 Task: Add a signature Lucia Martinez containing Best wishes for a happy National Diabetes Month, Lucia Martinez to email address softage.3@softage.net and add a folder Budgets
Action: Mouse moved to (174, 132)
Screenshot: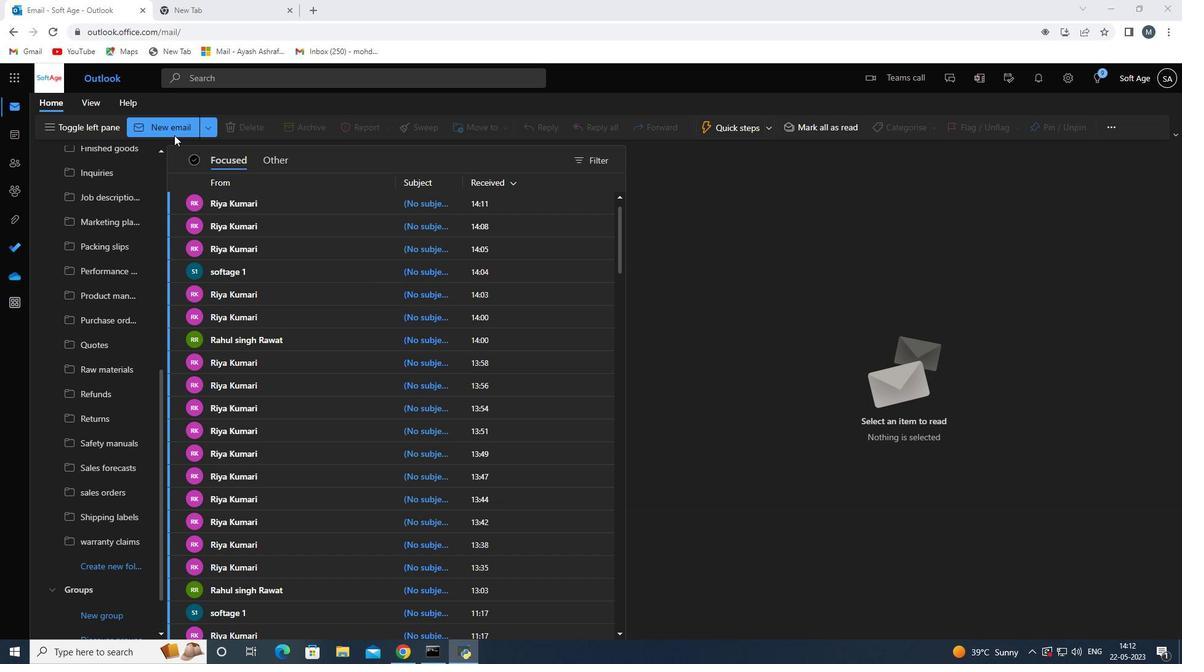 
Action: Mouse pressed left at (174, 132)
Screenshot: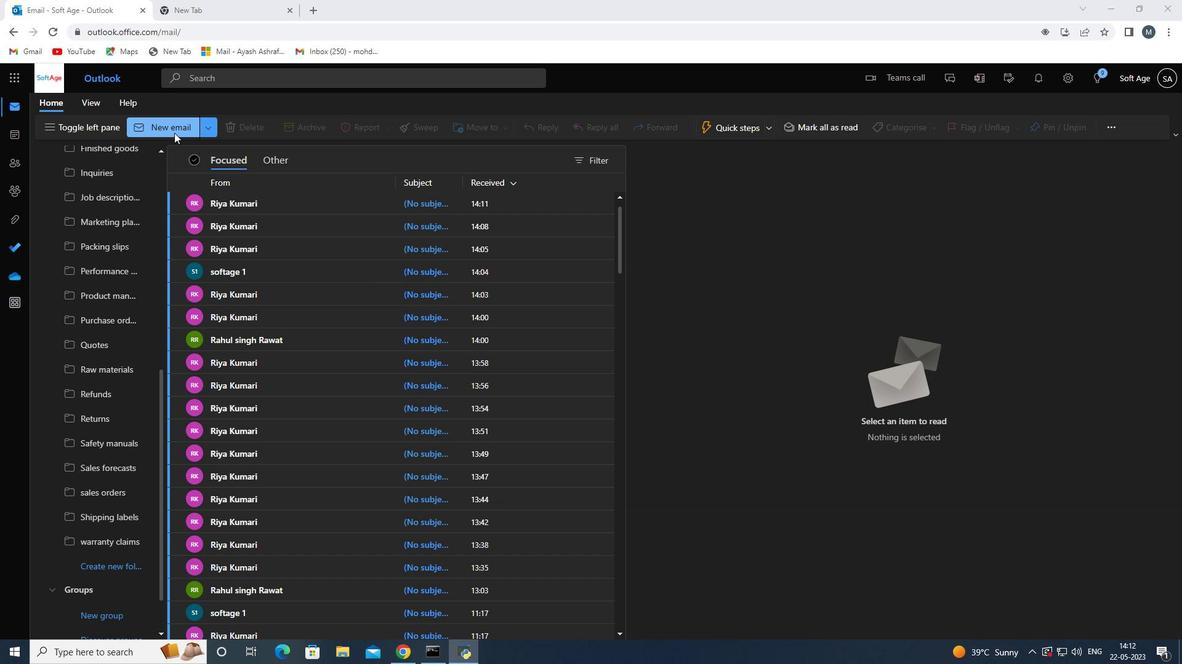 
Action: Mouse moved to (688, 306)
Screenshot: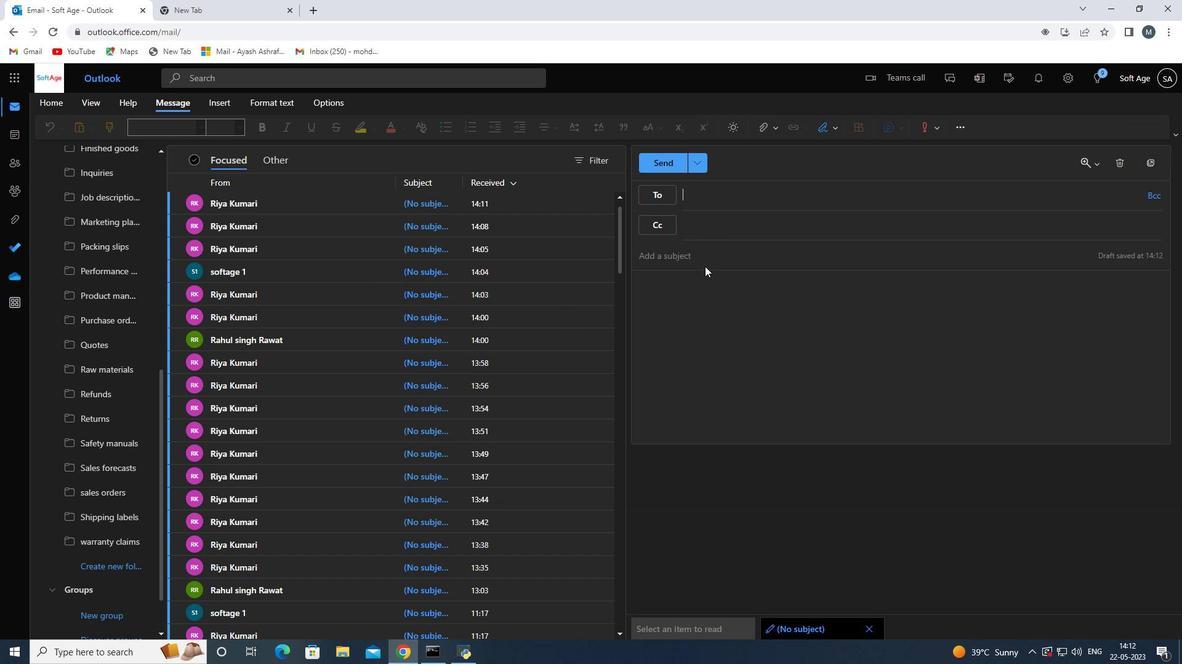 
Action: Mouse pressed left at (688, 306)
Screenshot: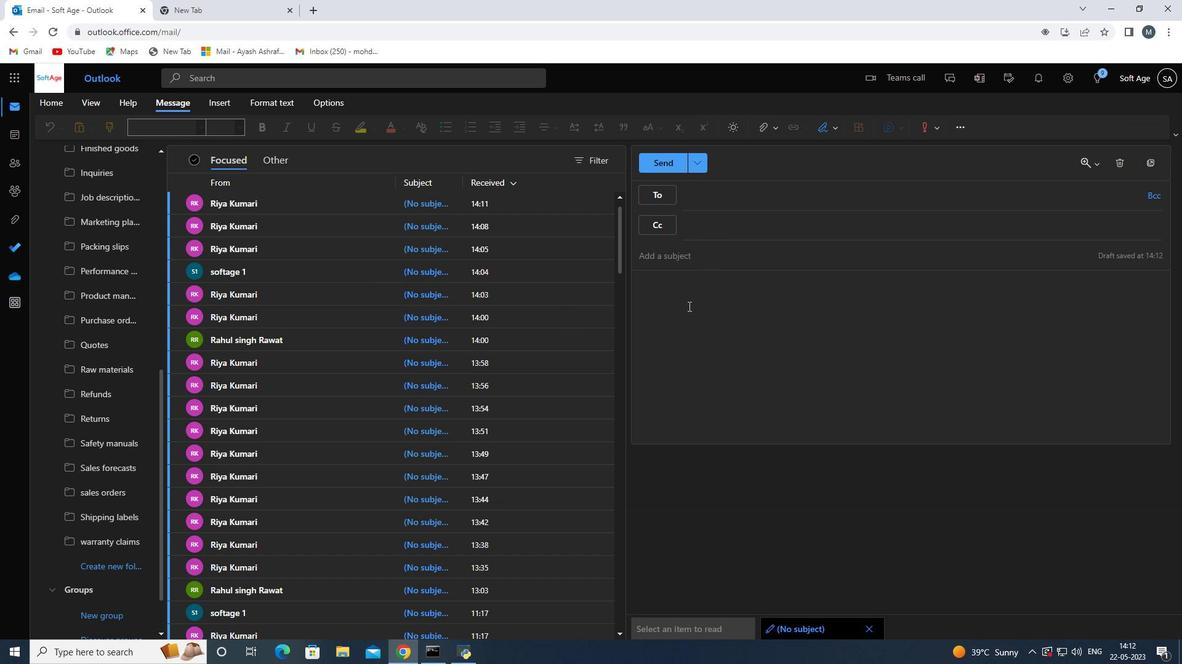 
Action: Mouse moved to (829, 123)
Screenshot: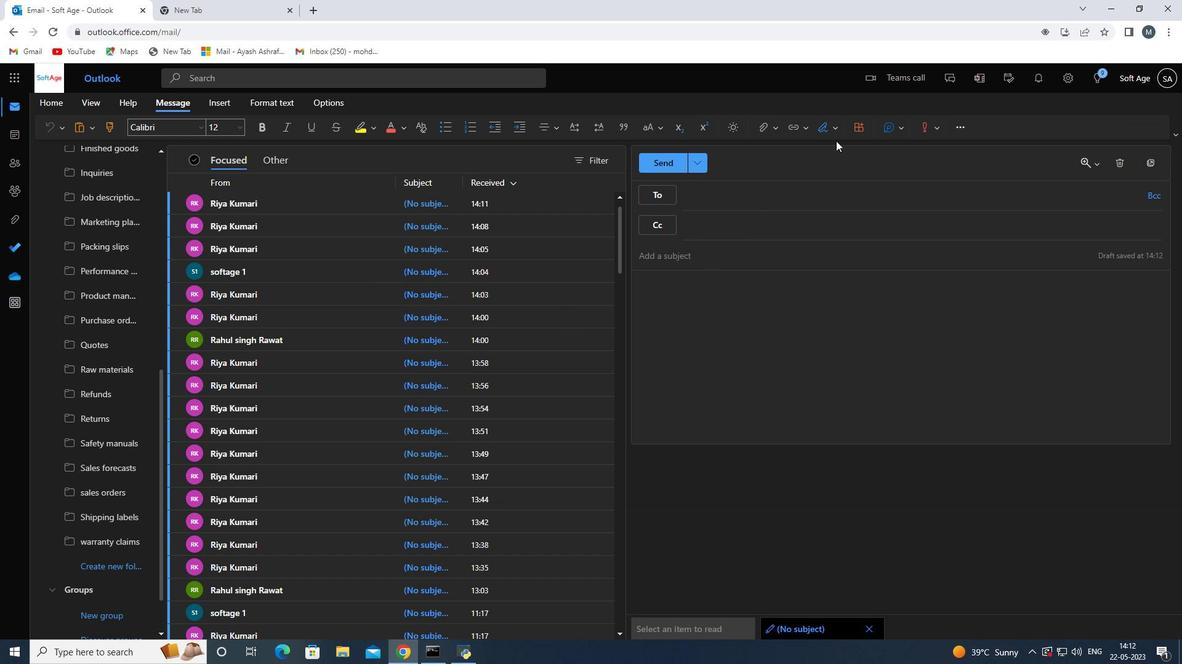 
Action: Mouse pressed left at (829, 123)
Screenshot: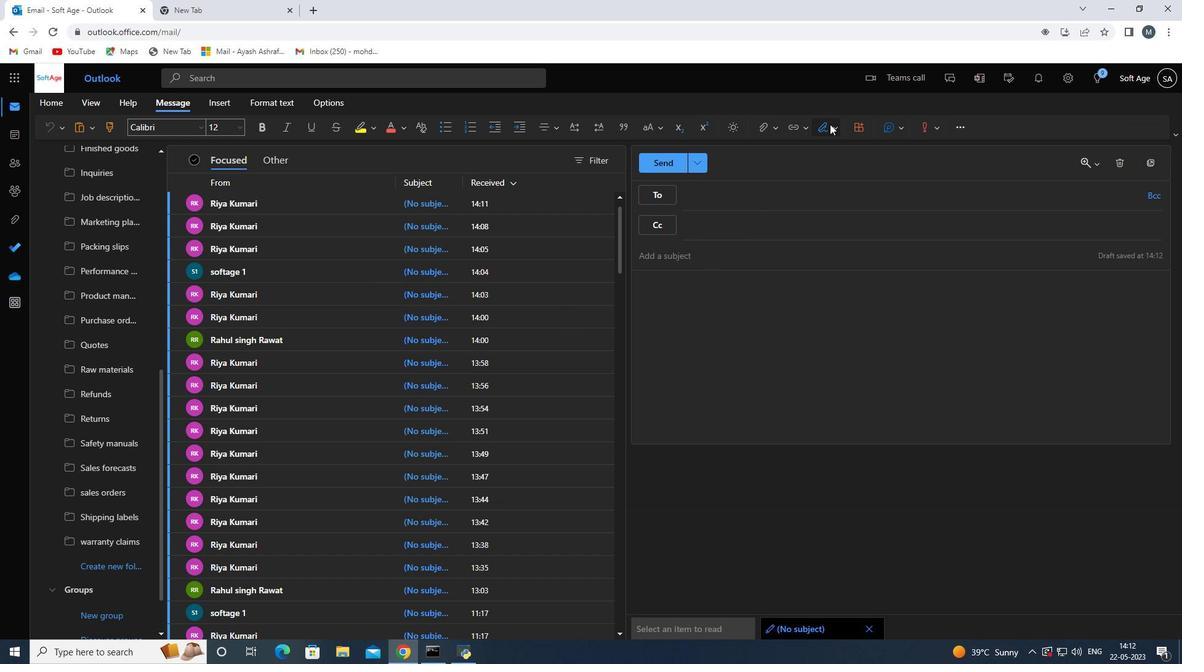 
Action: Mouse moved to (829, 171)
Screenshot: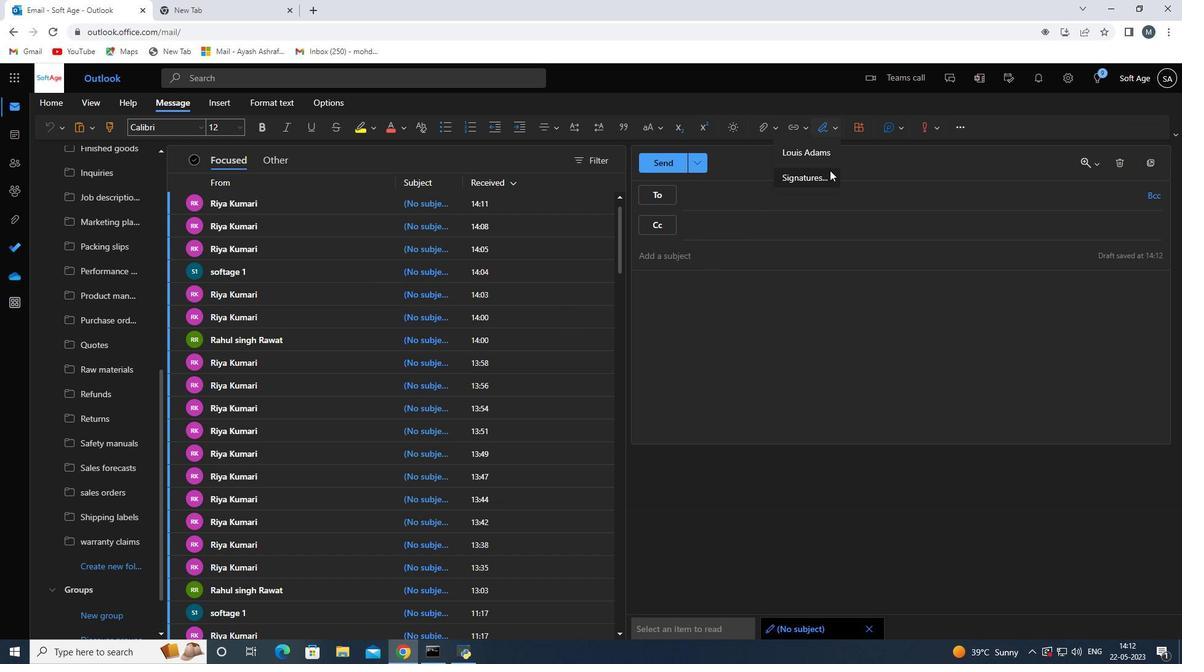 
Action: Mouse pressed left at (829, 171)
Screenshot: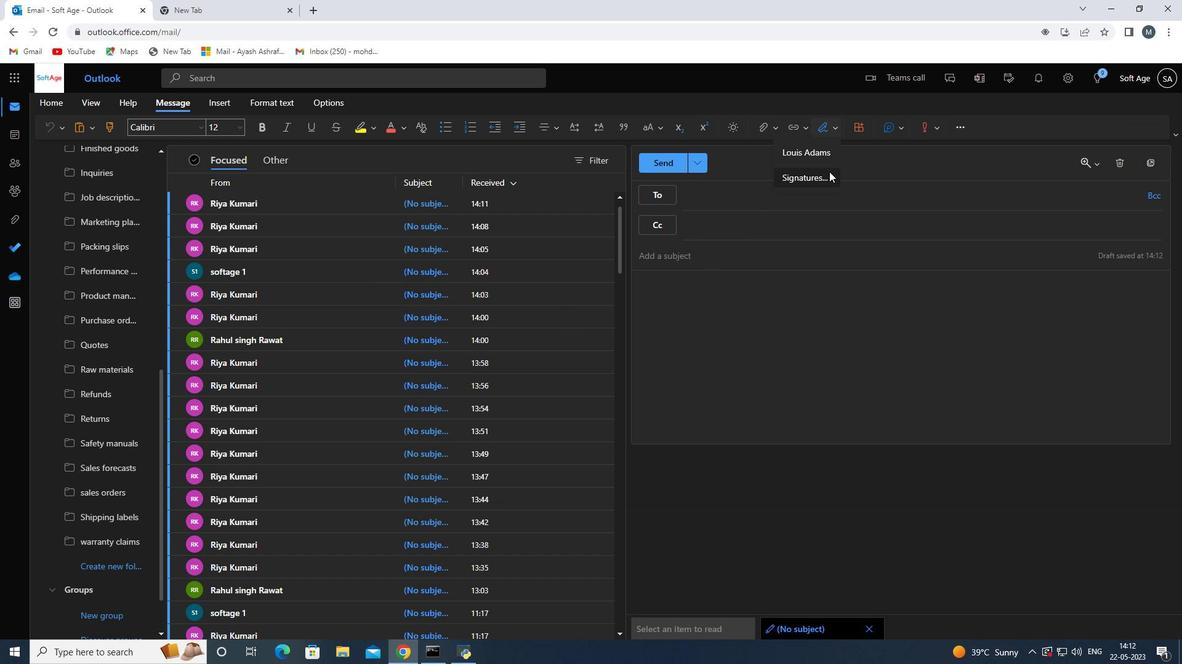 
Action: Mouse moved to (840, 223)
Screenshot: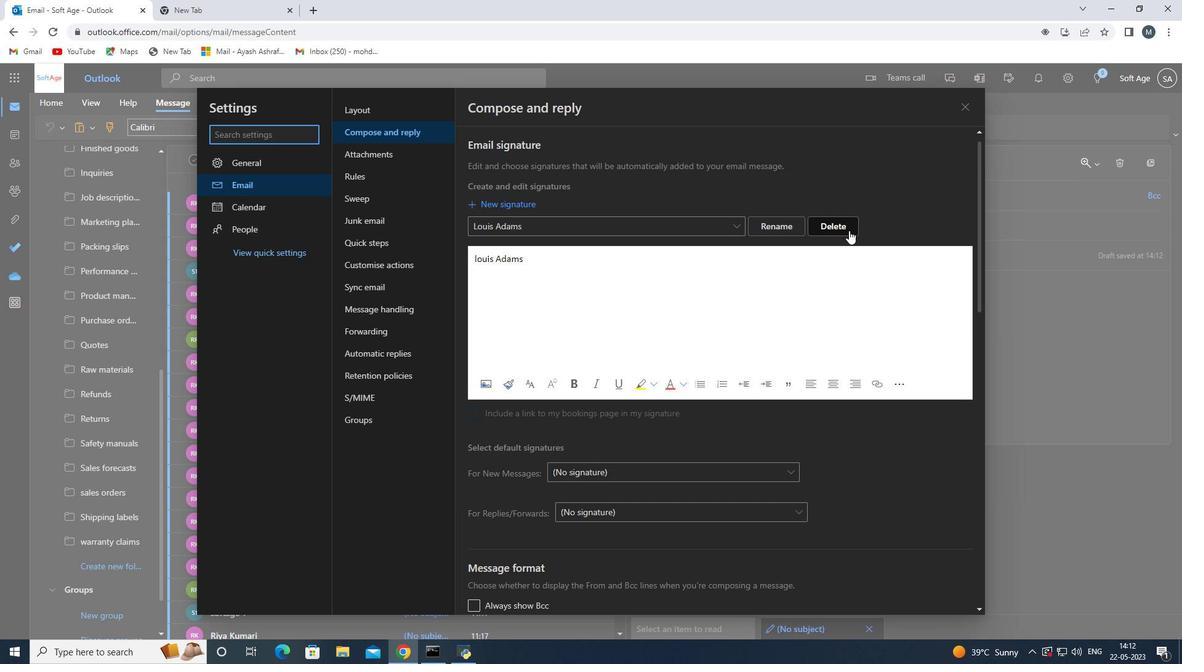 
Action: Mouse pressed left at (840, 223)
Screenshot: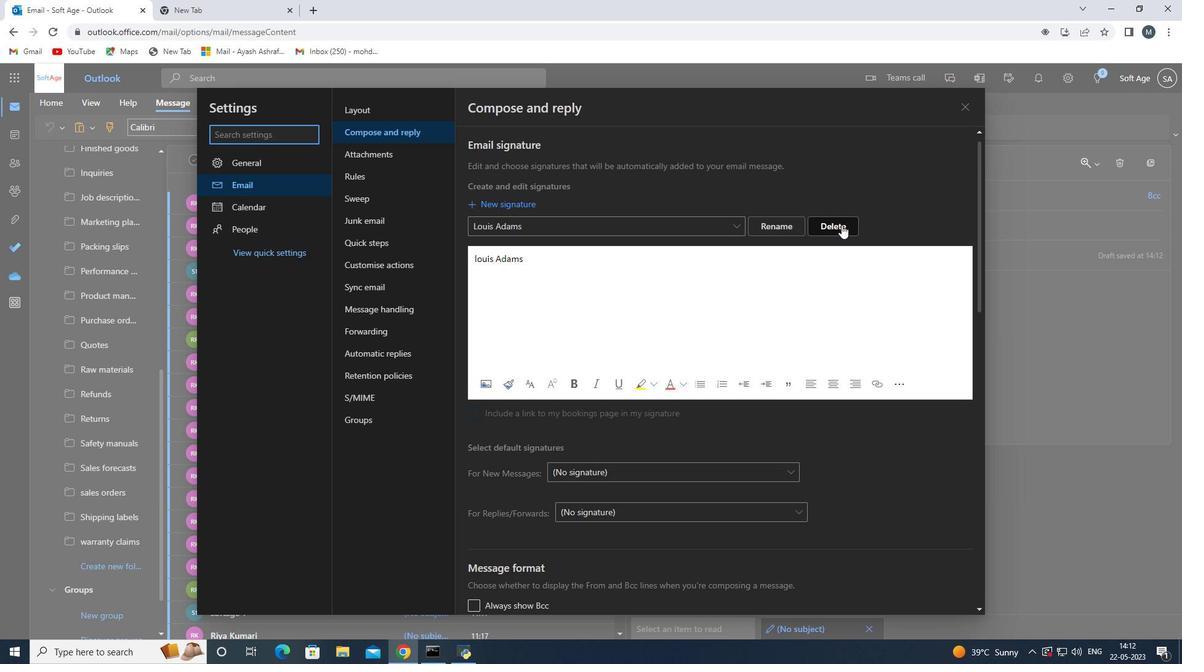 
Action: Mouse moved to (542, 224)
Screenshot: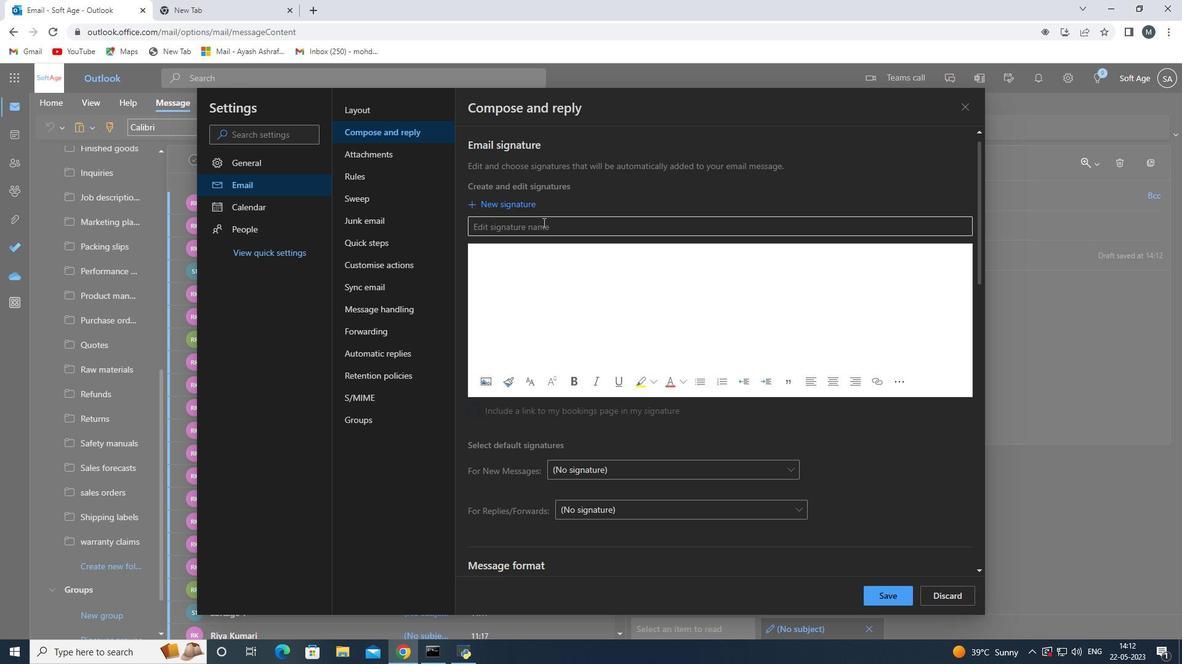 
Action: Mouse pressed left at (542, 224)
Screenshot: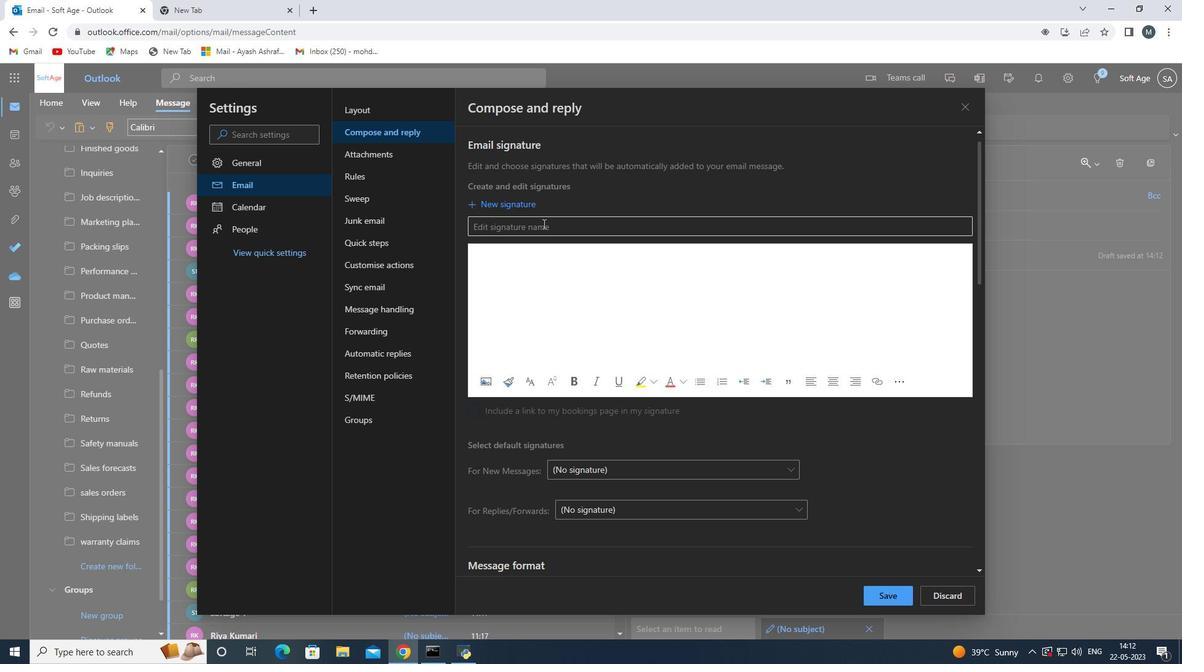 
Action: Key pressed <Key.shift>Lucia<Key.space>m<Key.backspace><Key.shift>Martinez
Screenshot: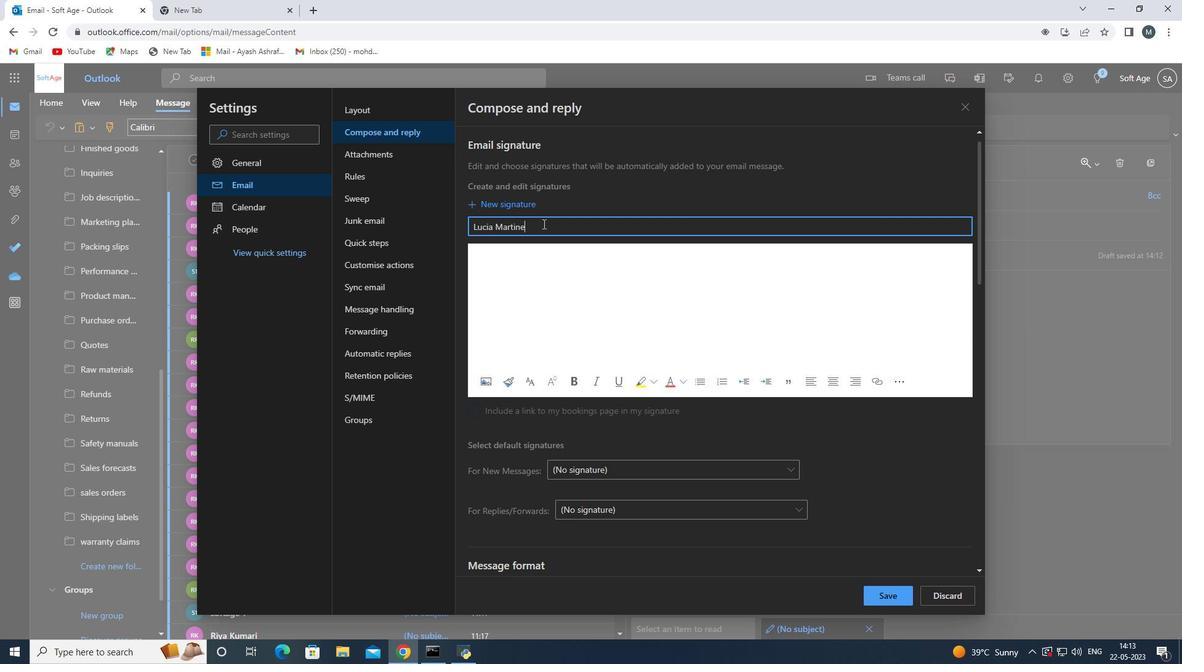 
Action: Mouse moved to (515, 271)
Screenshot: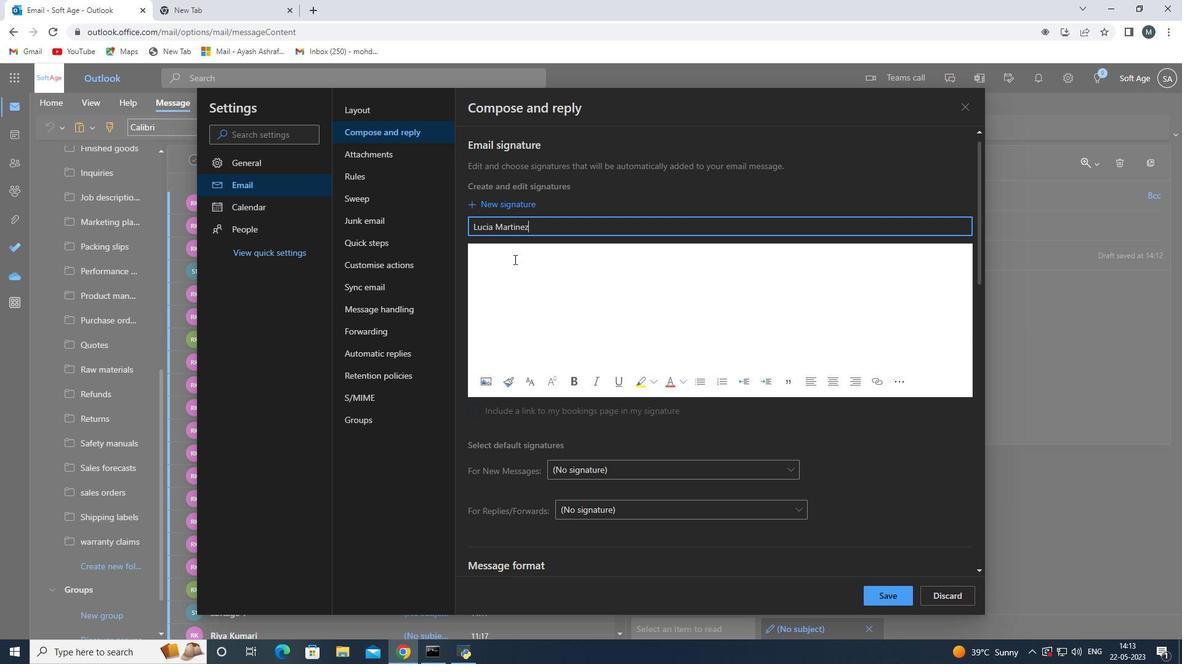 
Action: Mouse pressed left at (515, 271)
Screenshot: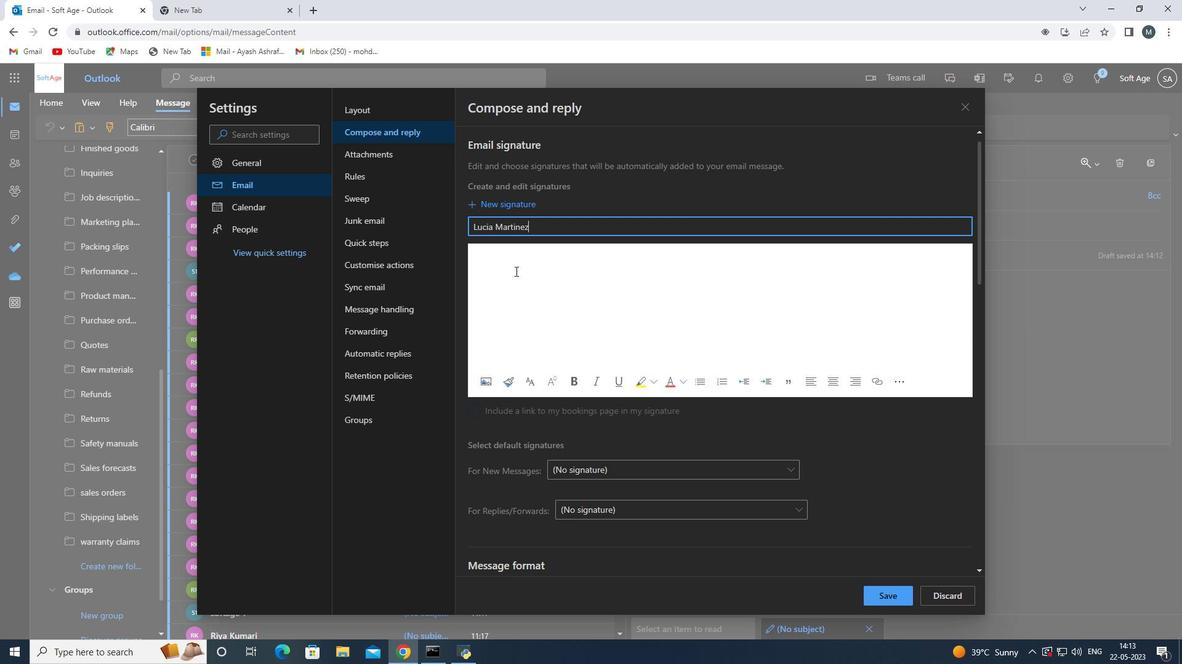
Action: Key pressed <Key.shift>Lucia<Key.space><Key.shift>Martinez
Screenshot: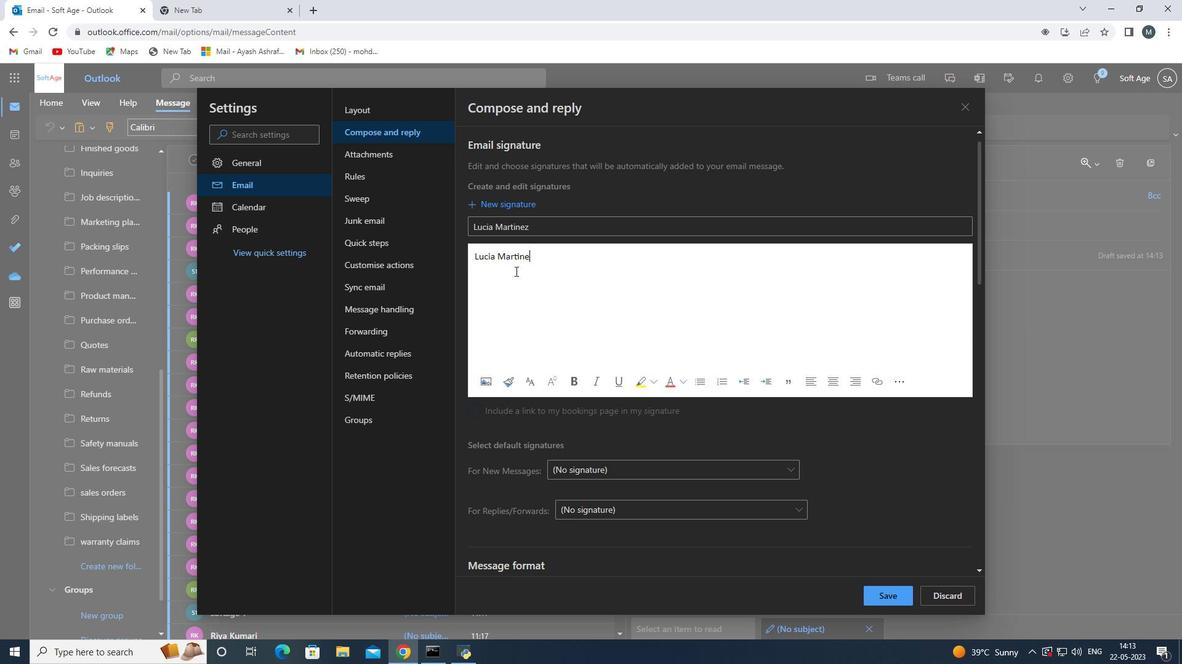 
Action: Mouse moved to (877, 592)
Screenshot: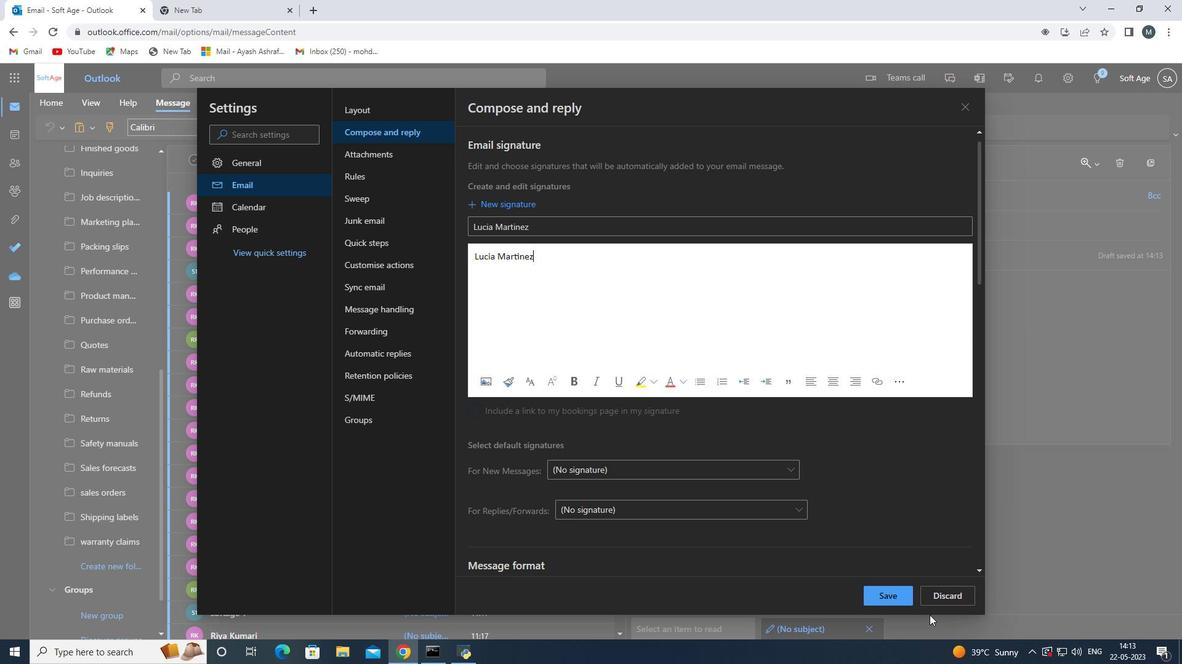 
Action: Mouse pressed left at (877, 592)
Screenshot: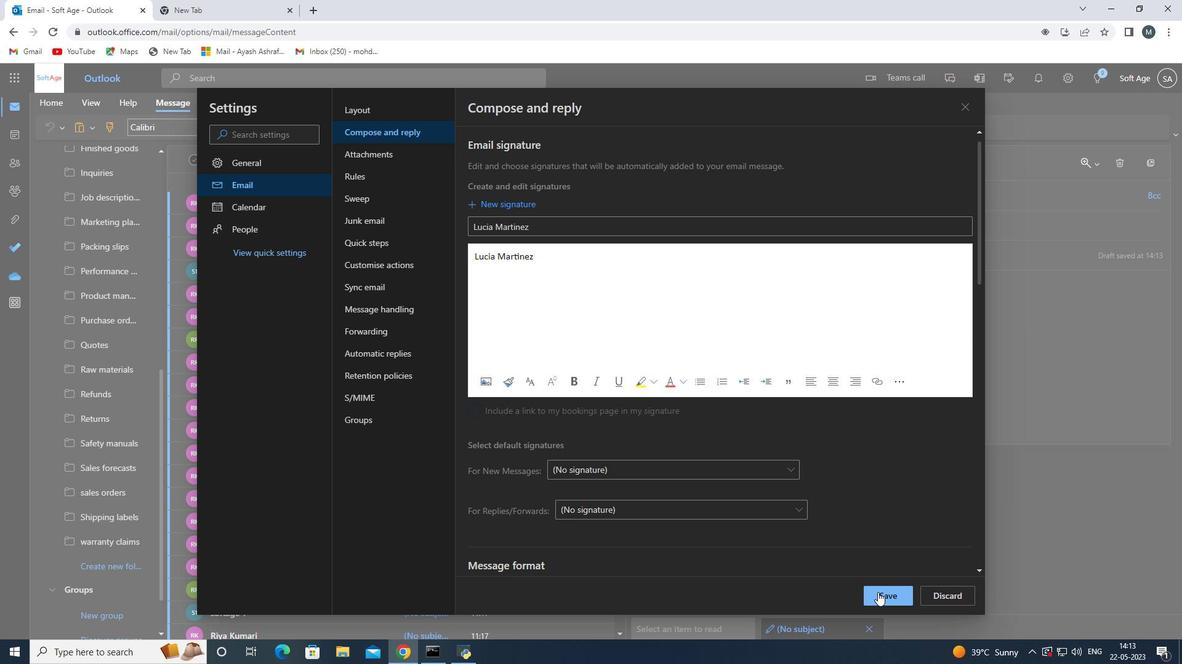 
Action: Mouse moved to (958, 108)
Screenshot: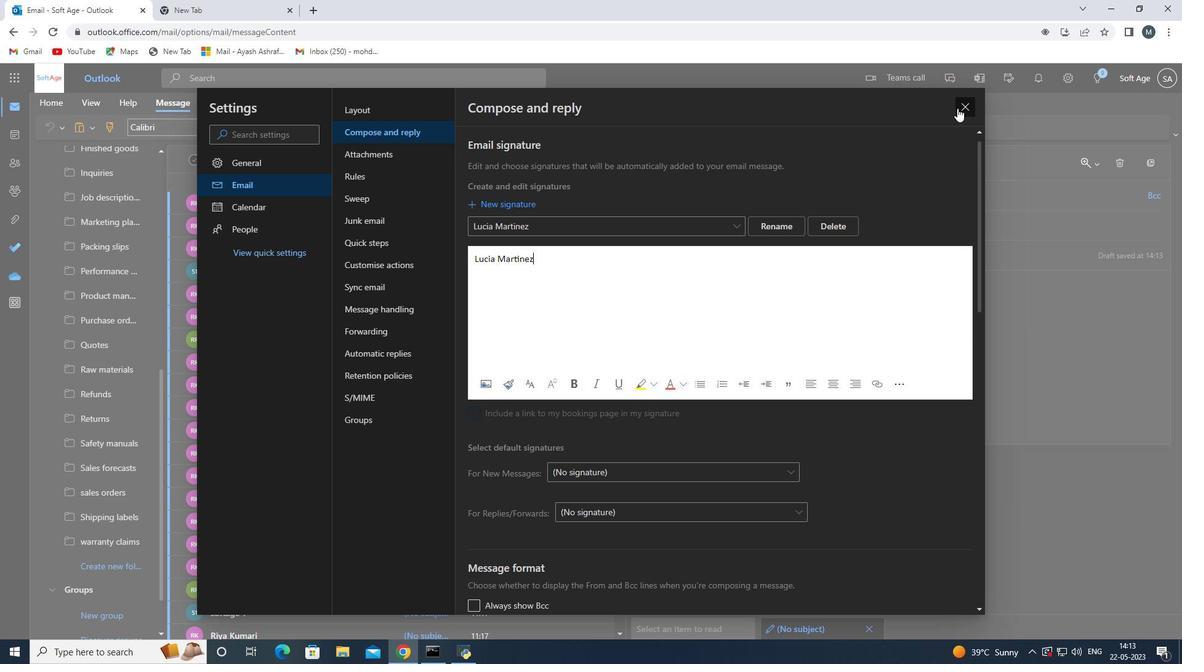 
Action: Mouse pressed left at (958, 108)
Screenshot: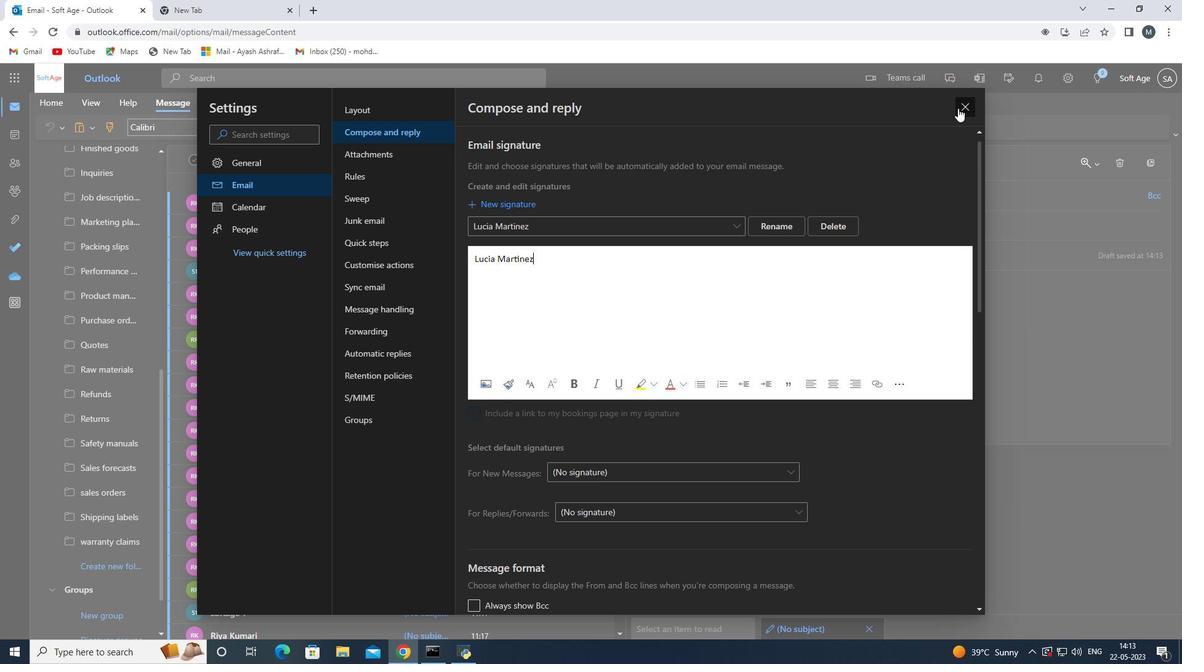 
Action: Mouse moved to (691, 300)
Screenshot: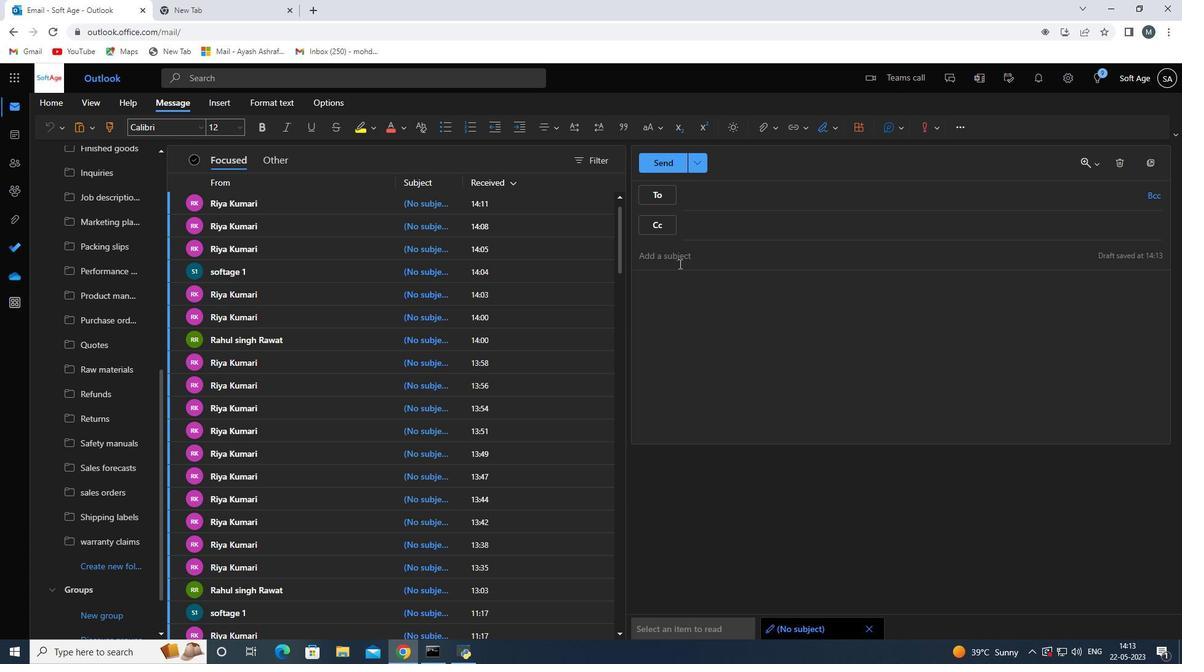 
Action: Mouse pressed left at (691, 300)
Screenshot: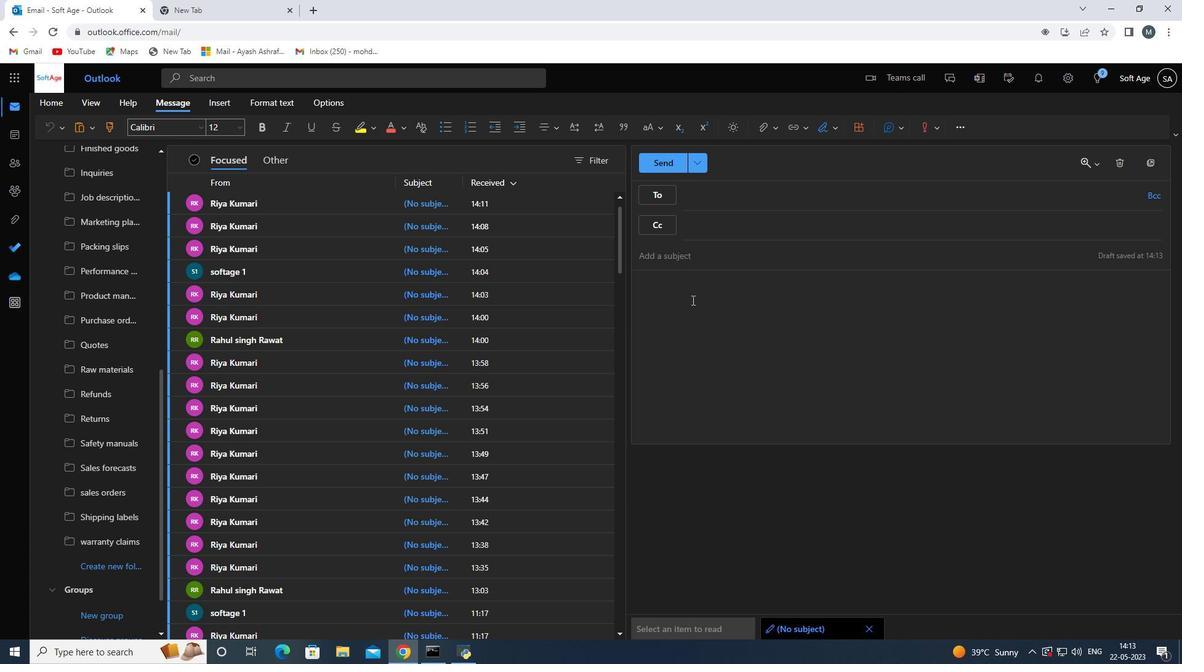 
Action: Mouse moved to (692, 301)
Screenshot: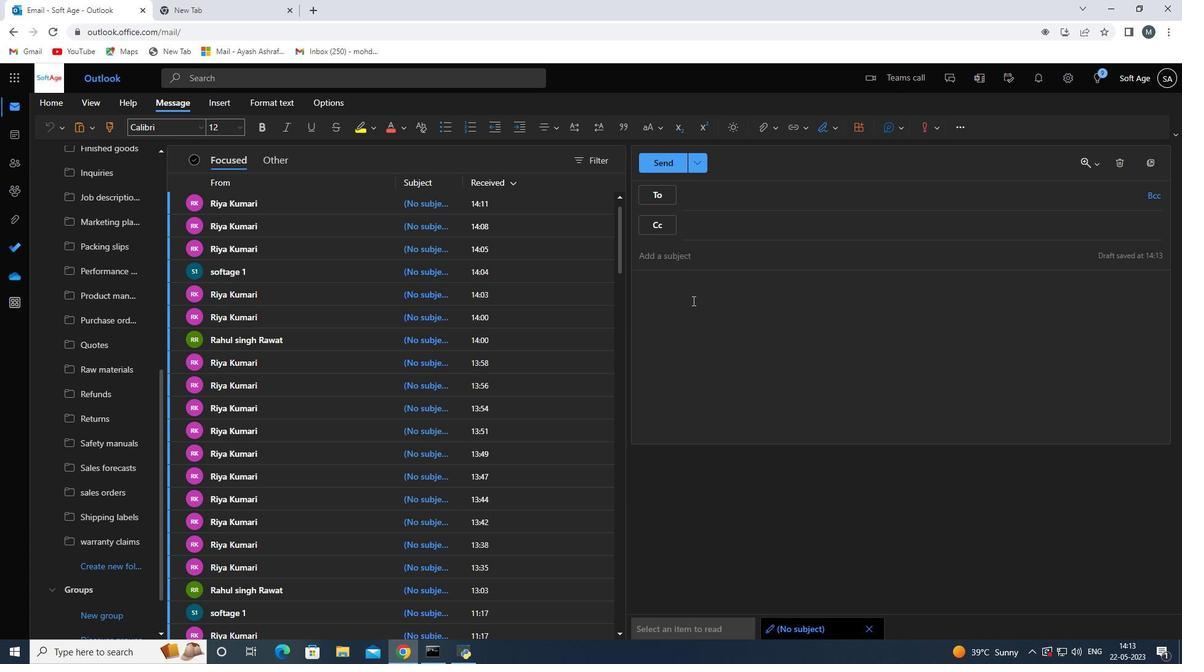 
Action: Key pressed <Key.shift>Best<Key.space>wishes<Key.space>for<Key.space><Key.space>a<Key.space>happy<Key.space>national<Key.space>diabetes<Key.space>month<Key.space>
Screenshot: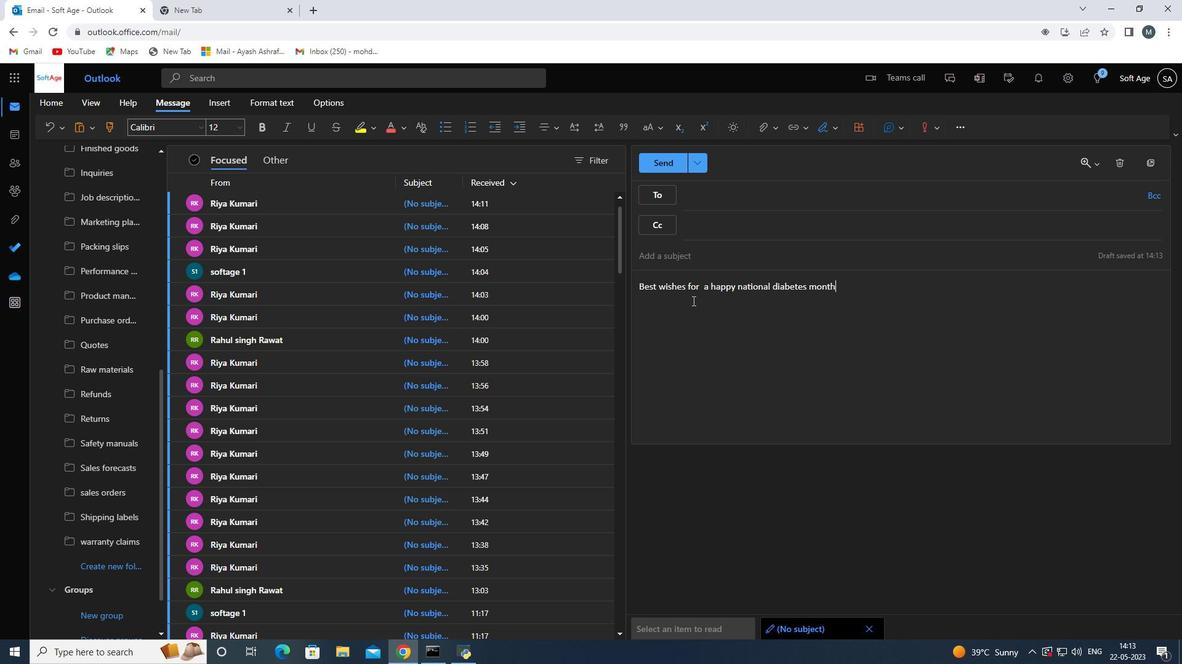 
Action: Mouse moved to (829, 129)
Screenshot: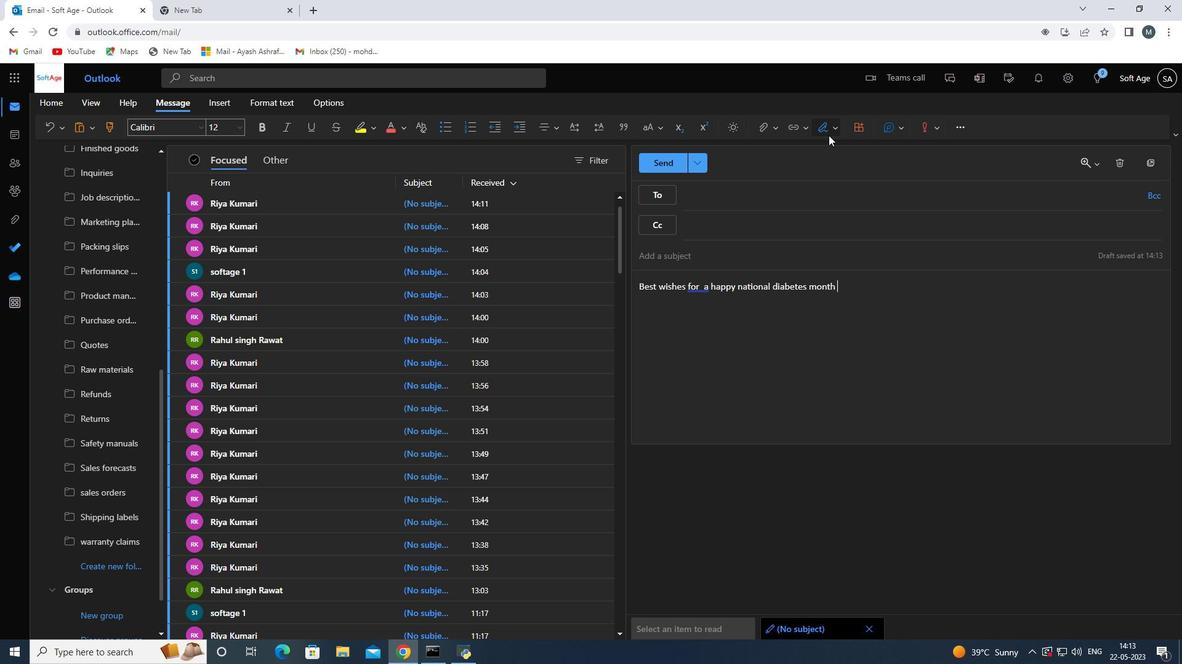 
Action: Mouse pressed left at (829, 129)
Screenshot: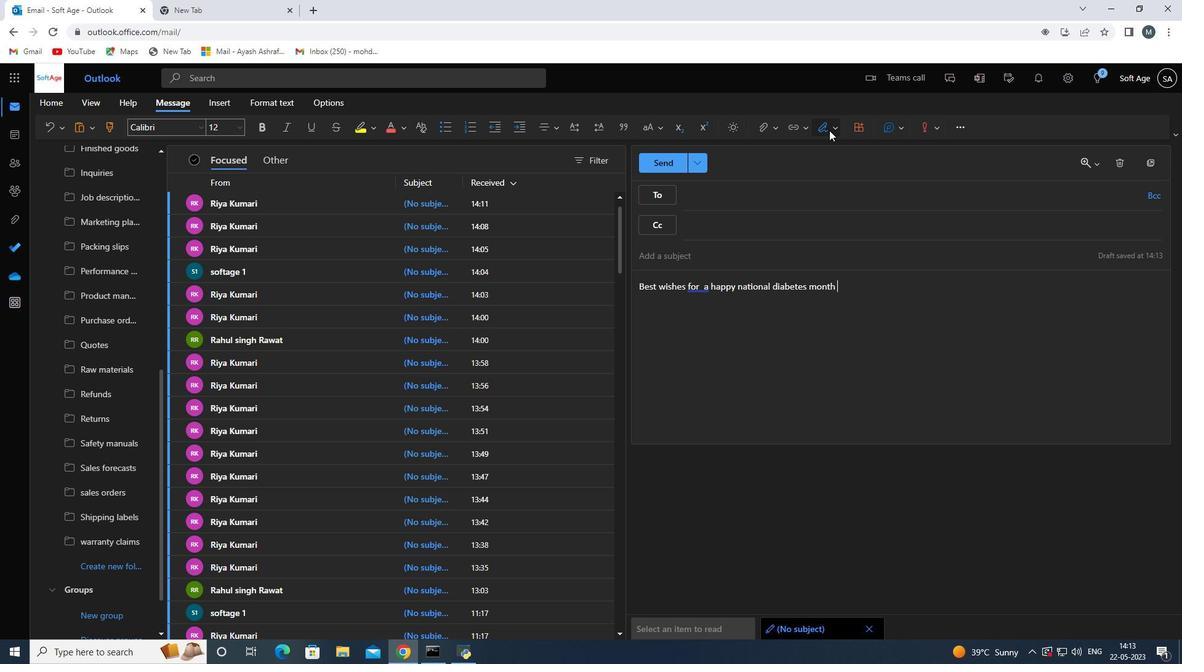 
Action: Mouse moved to (808, 156)
Screenshot: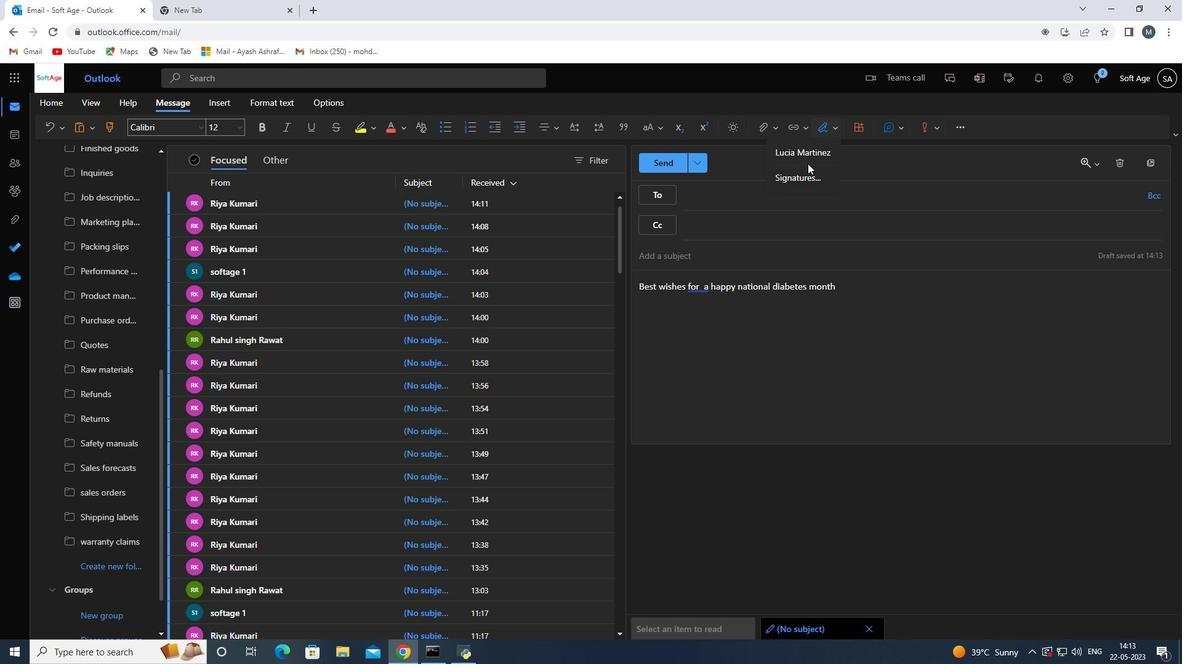 
Action: Mouse pressed left at (808, 156)
Screenshot: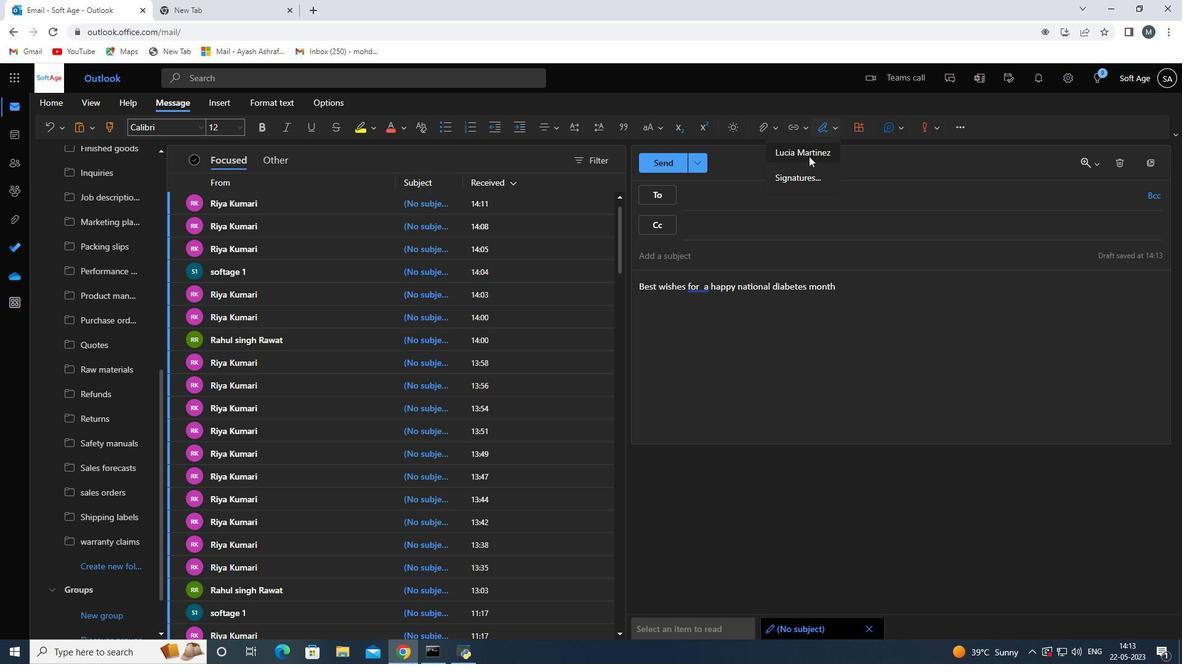 
Action: Mouse moved to (709, 199)
Screenshot: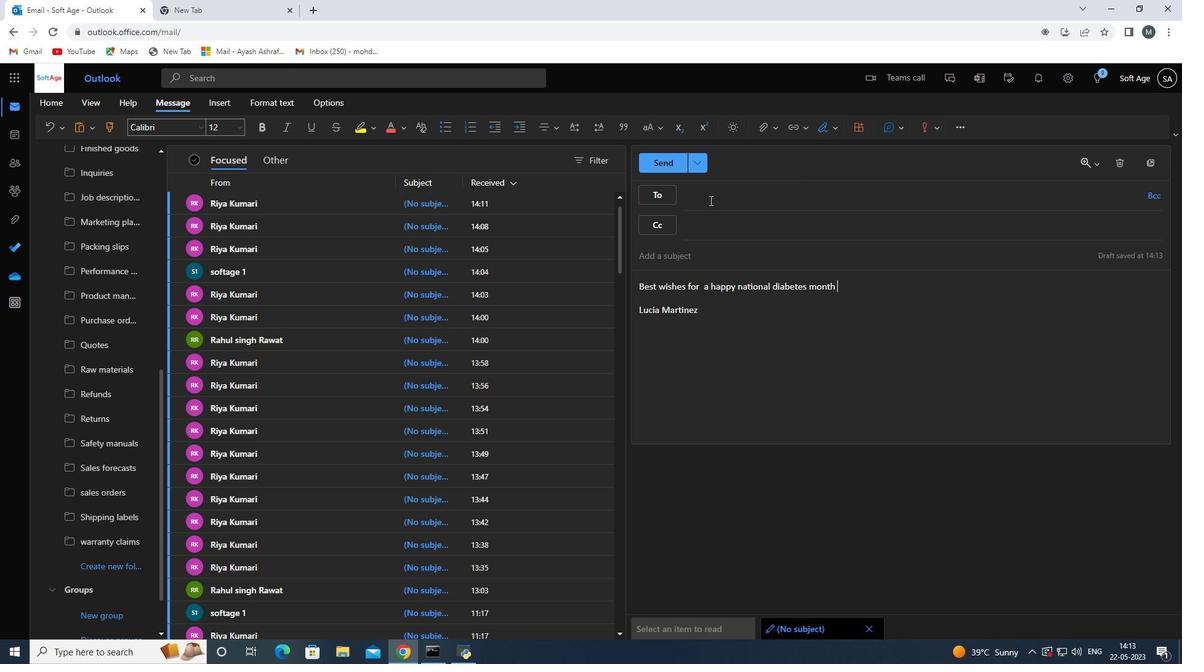 
Action: Mouse pressed left at (709, 199)
Screenshot: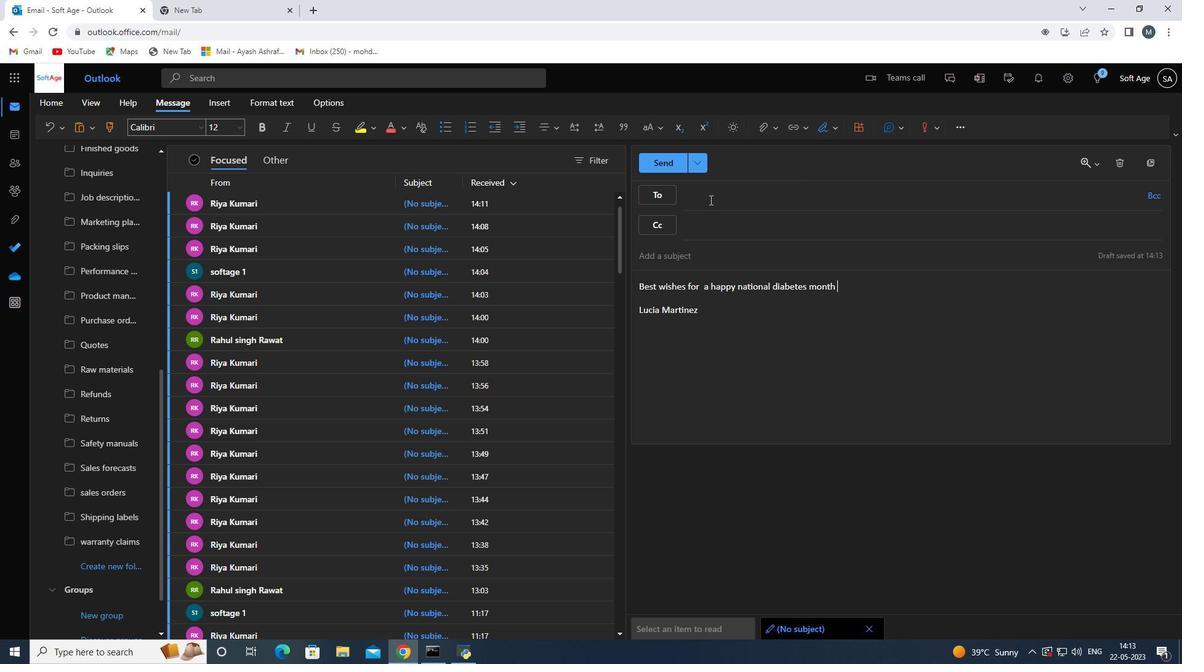 
Action: Mouse moved to (709, 198)
Screenshot: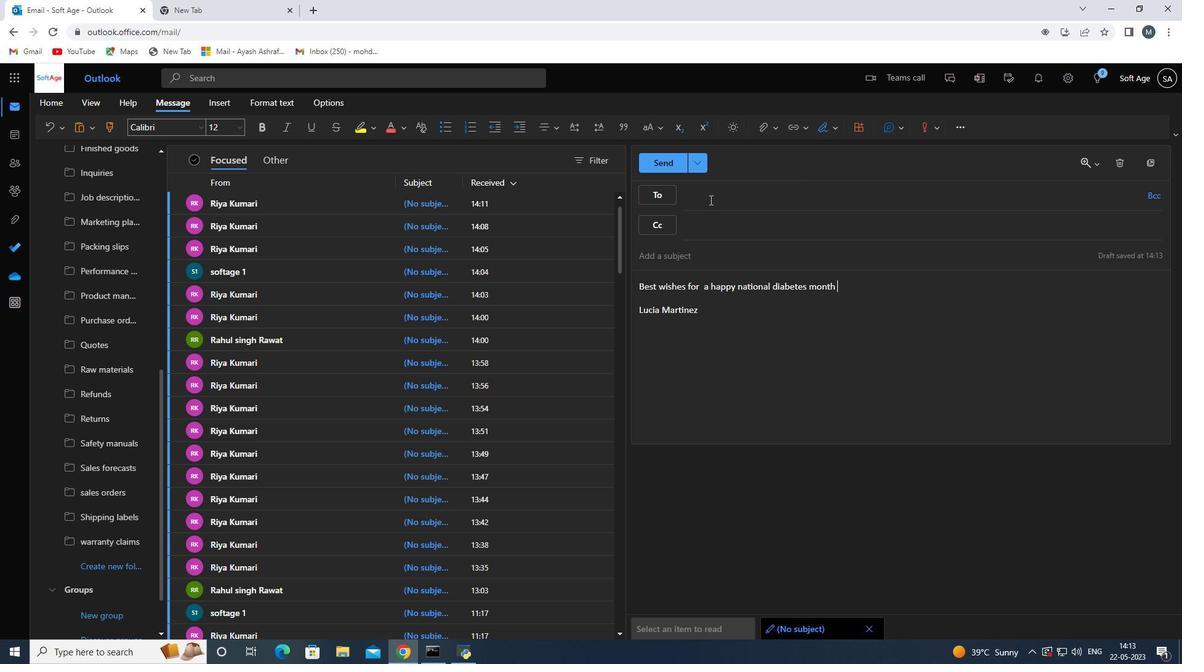 
Action: Key pressed softage.3<Key.shift>@softaghe<Key.backspace><Key.backspace>e.net
Screenshot: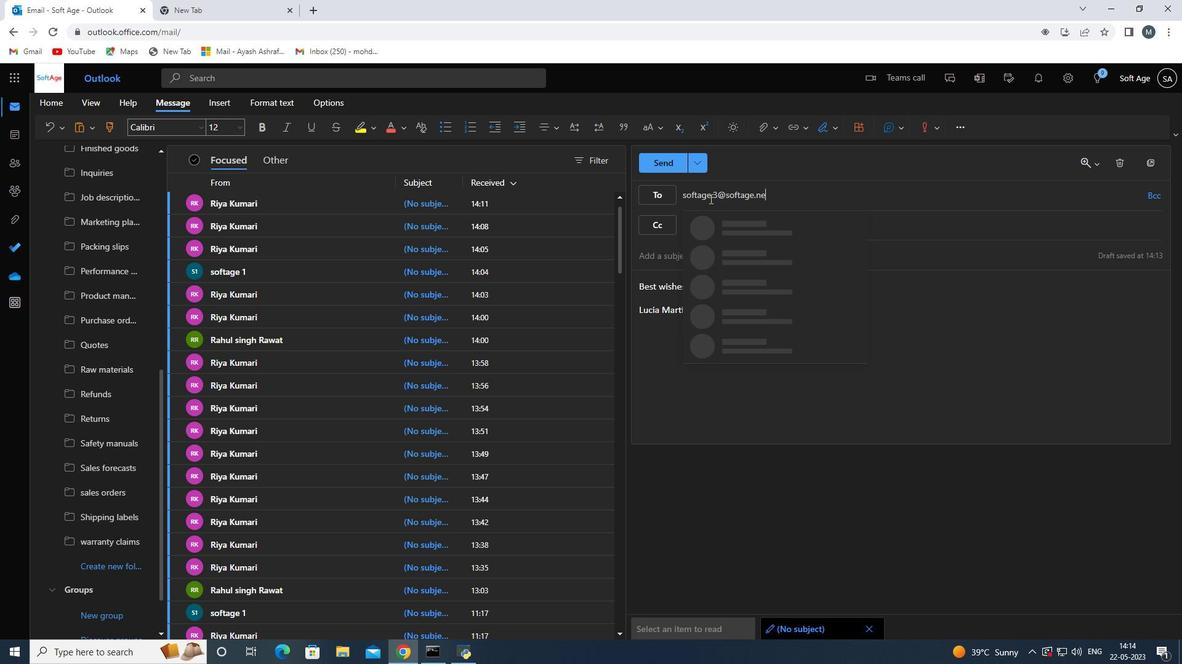 
Action: Mouse moved to (728, 227)
Screenshot: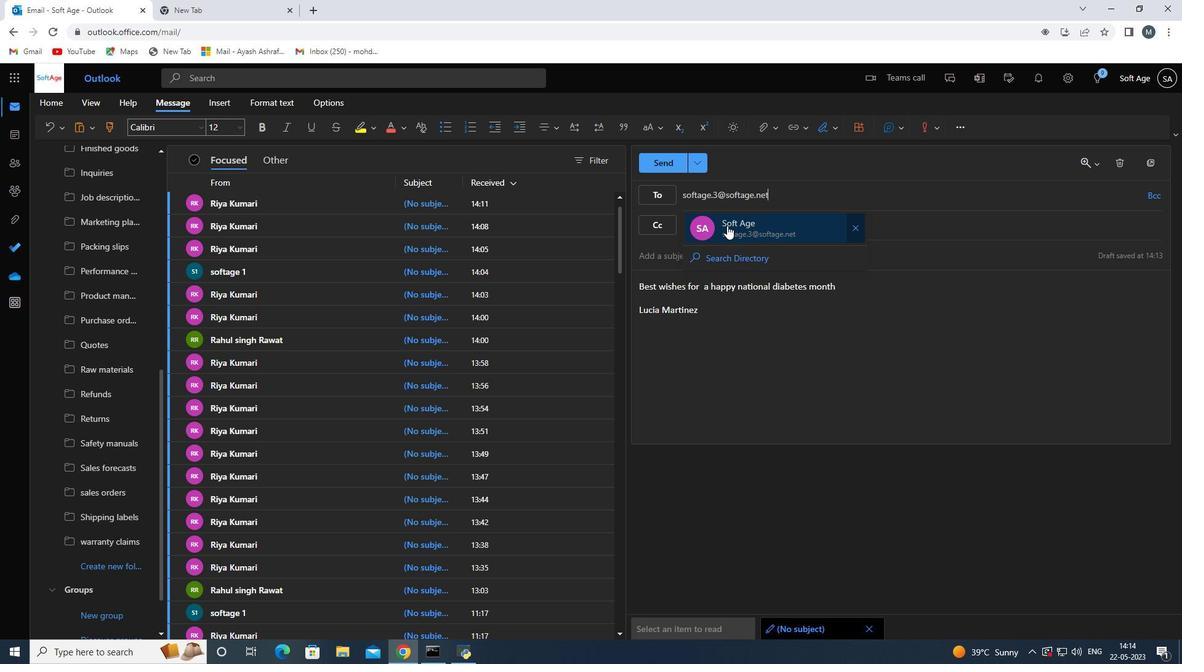 
Action: Mouse pressed left at (728, 227)
Screenshot: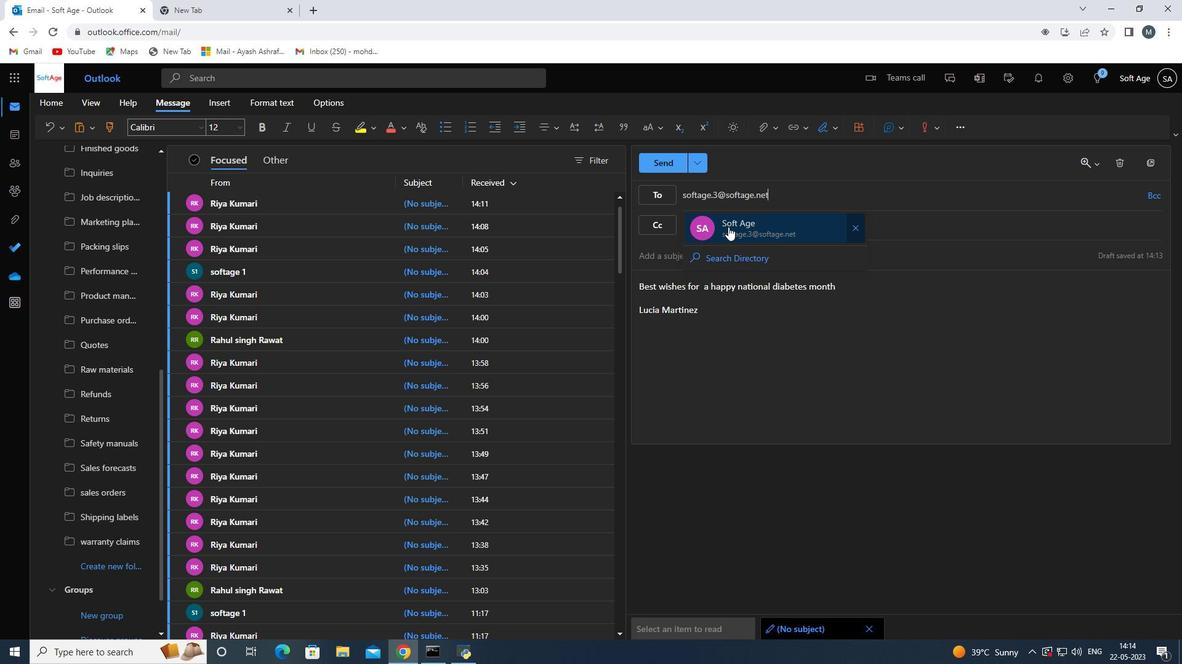 
Action: Mouse moved to (105, 576)
Screenshot: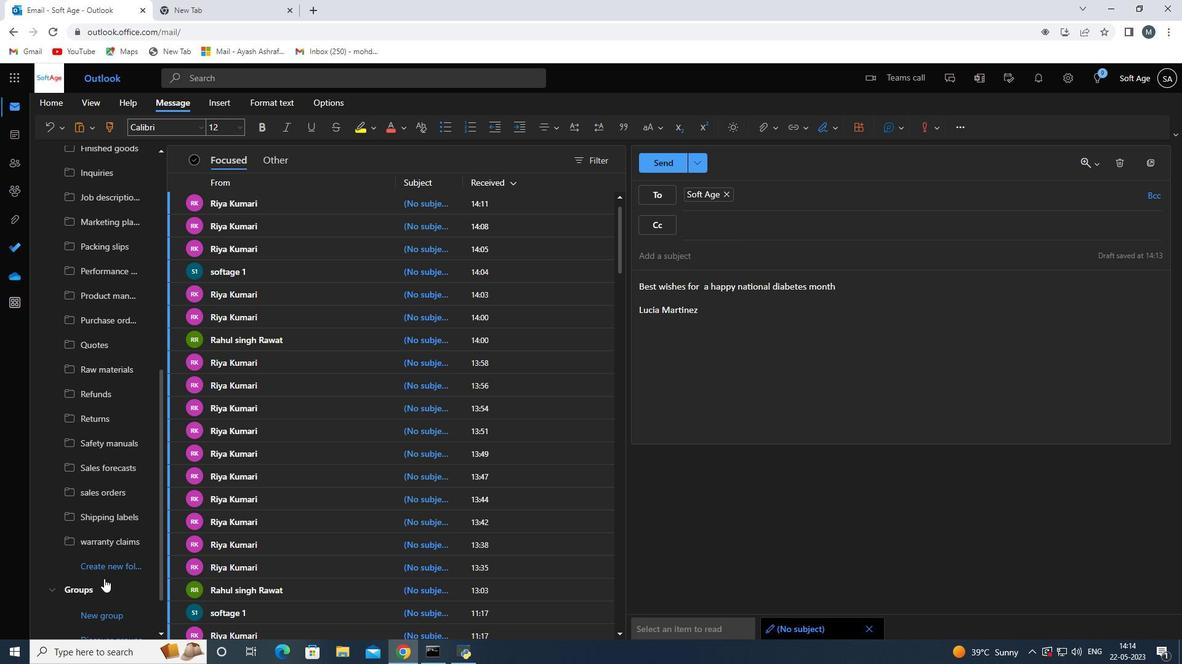 
Action: Mouse pressed left at (105, 576)
Screenshot: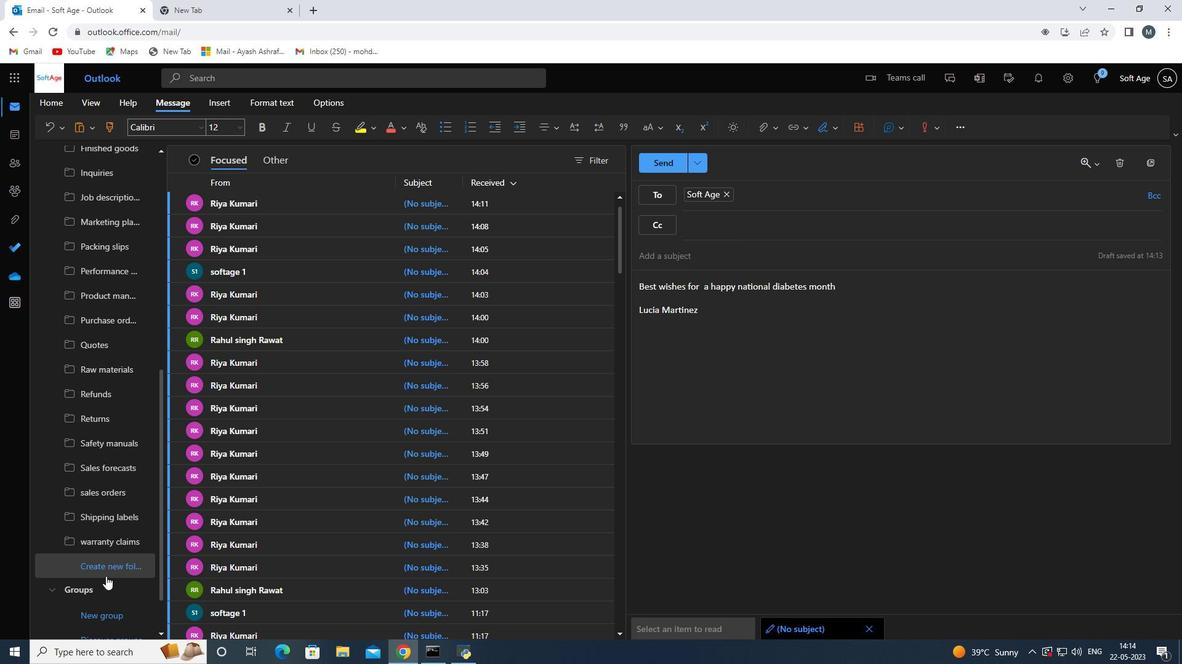 
Action: Mouse moved to (105, 573)
Screenshot: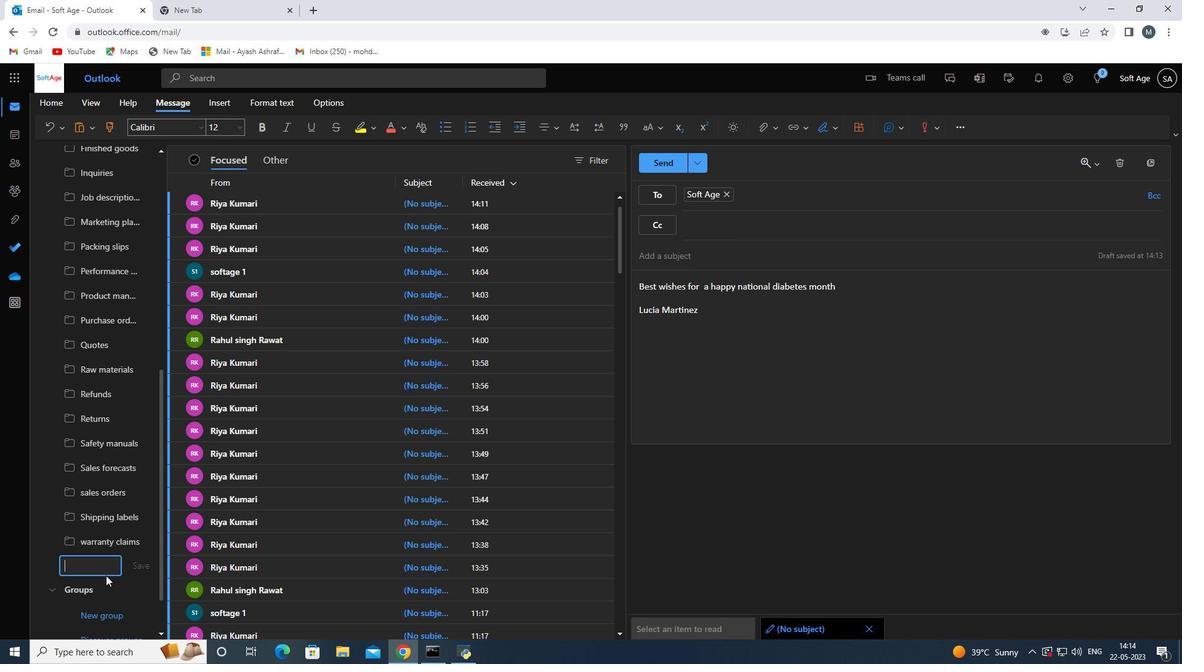 
Action: Mouse pressed left at (105, 573)
Screenshot: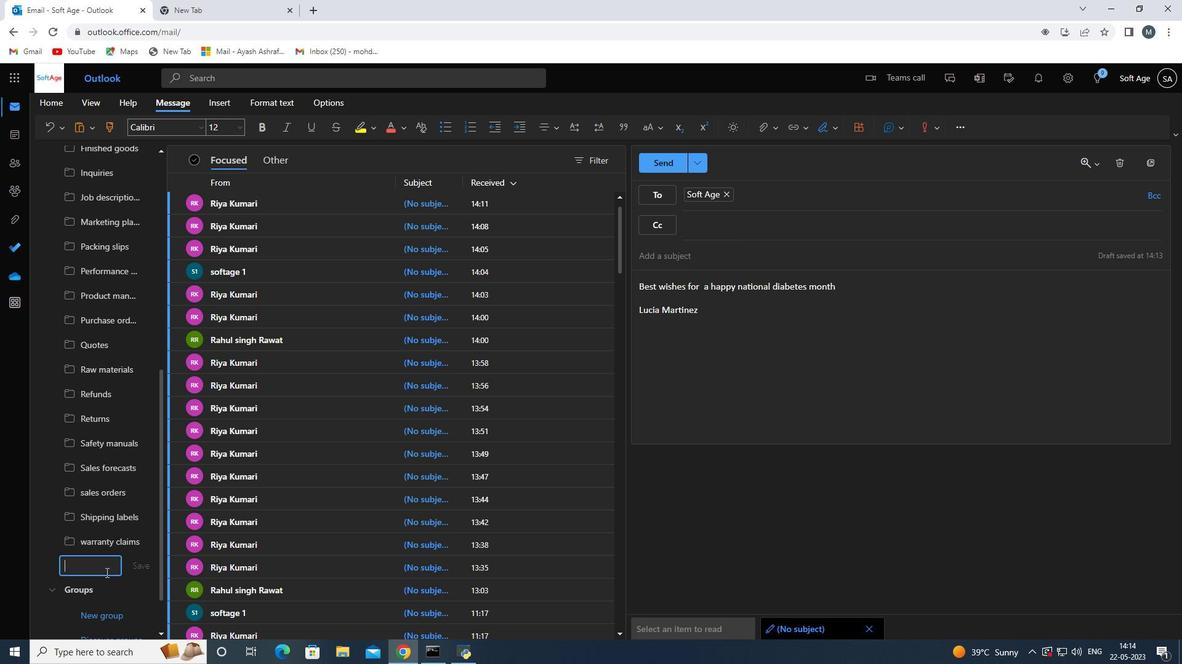 
Action: Key pressed <Key.shift>folder<Key.space><Key.shift>Budgets<Key.space>
Screenshot: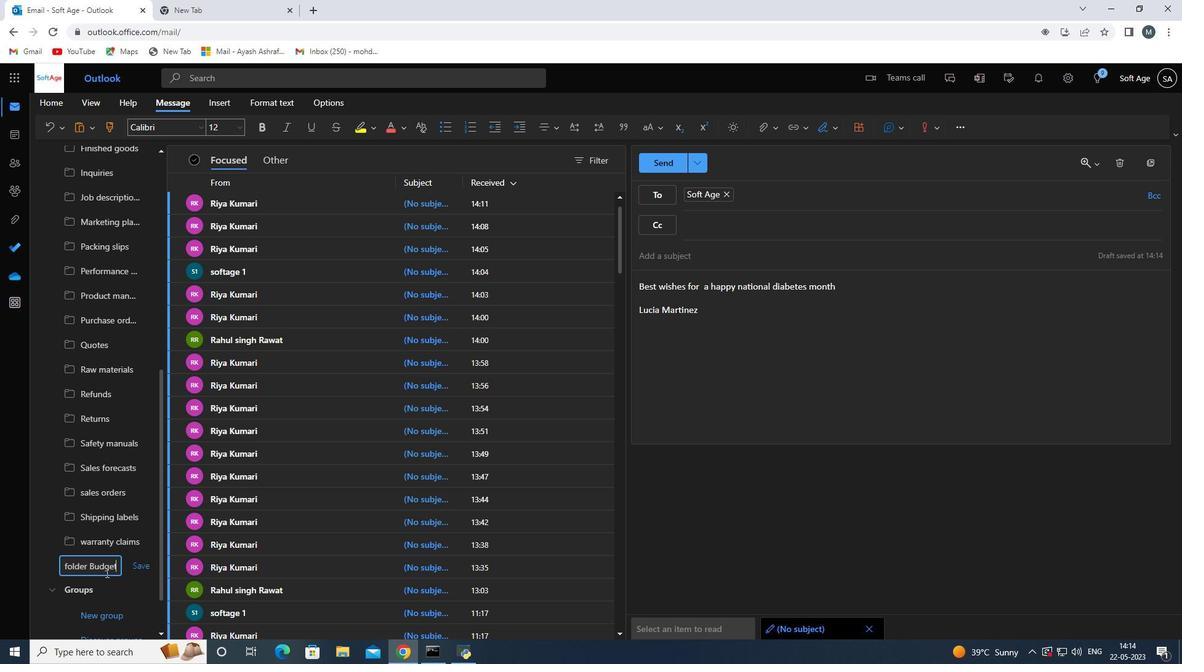 
Action: Mouse moved to (137, 567)
Screenshot: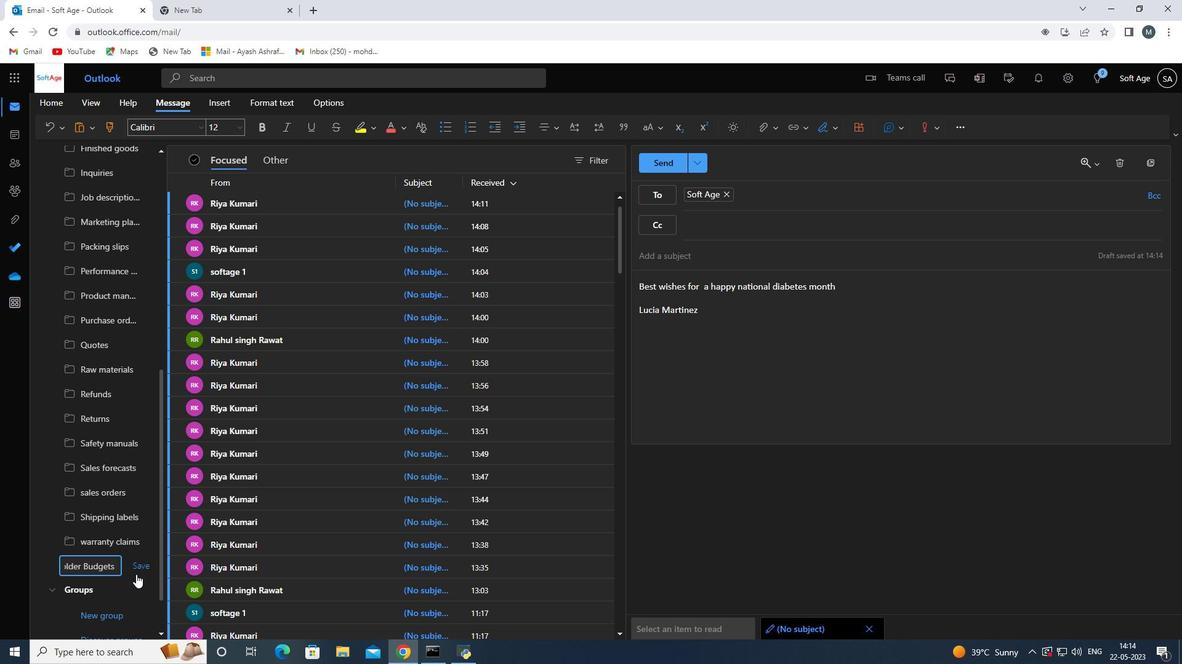 
Action: Mouse pressed left at (137, 567)
Screenshot: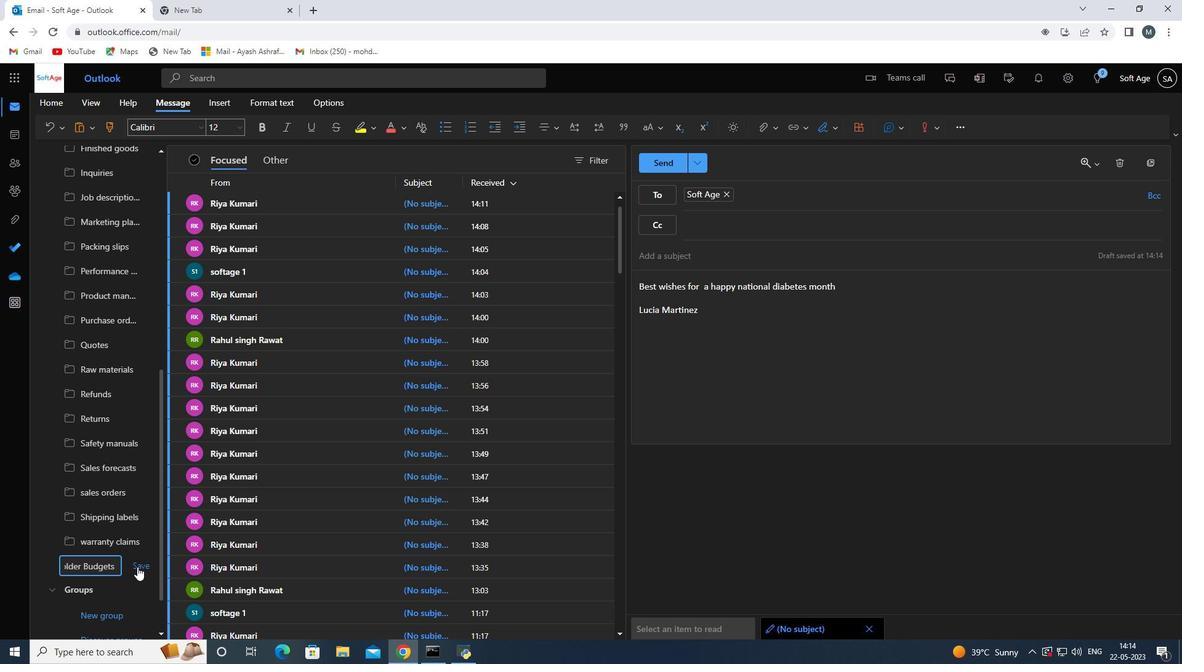 
Action: Mouse moved to (765, 401)
Screenshot: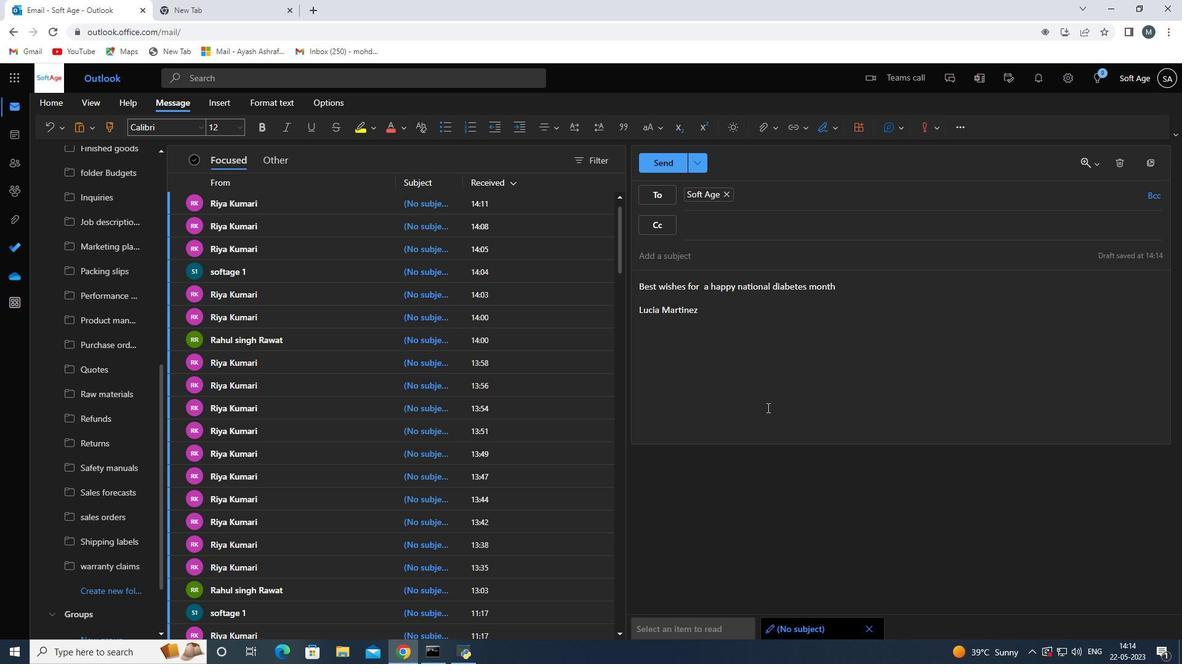 
Action: Mouse scrolled (765, 402) with delta (0, 0)
Screenshot: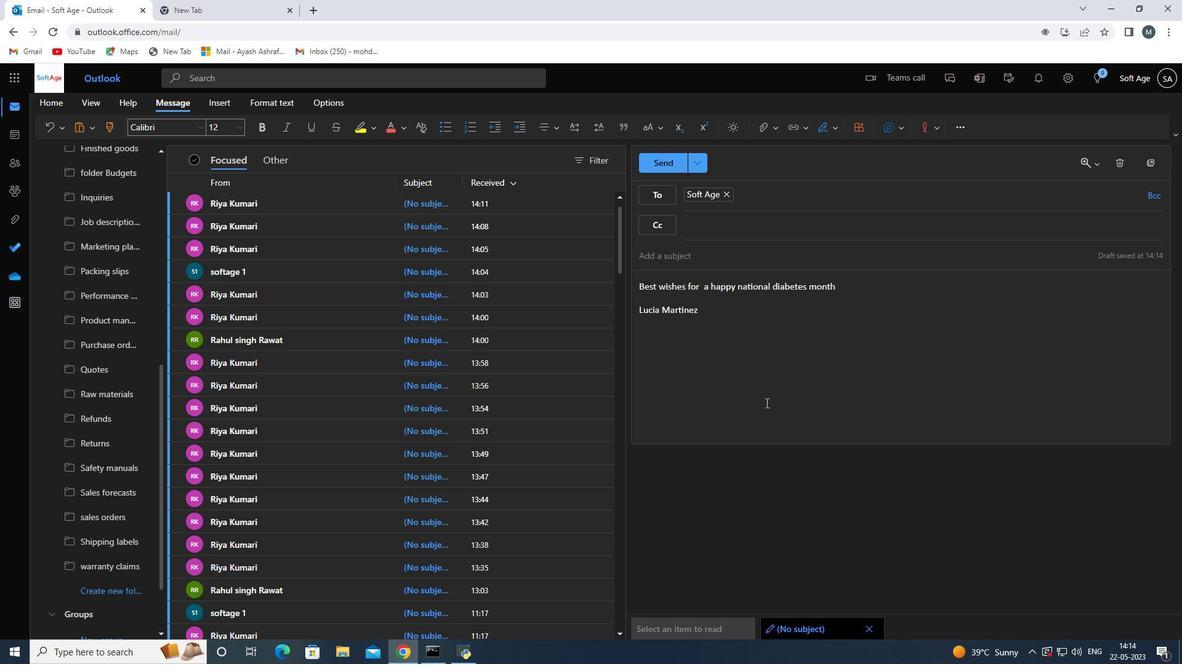 
Action: Mouse moved to (765, 400)
Screenshot: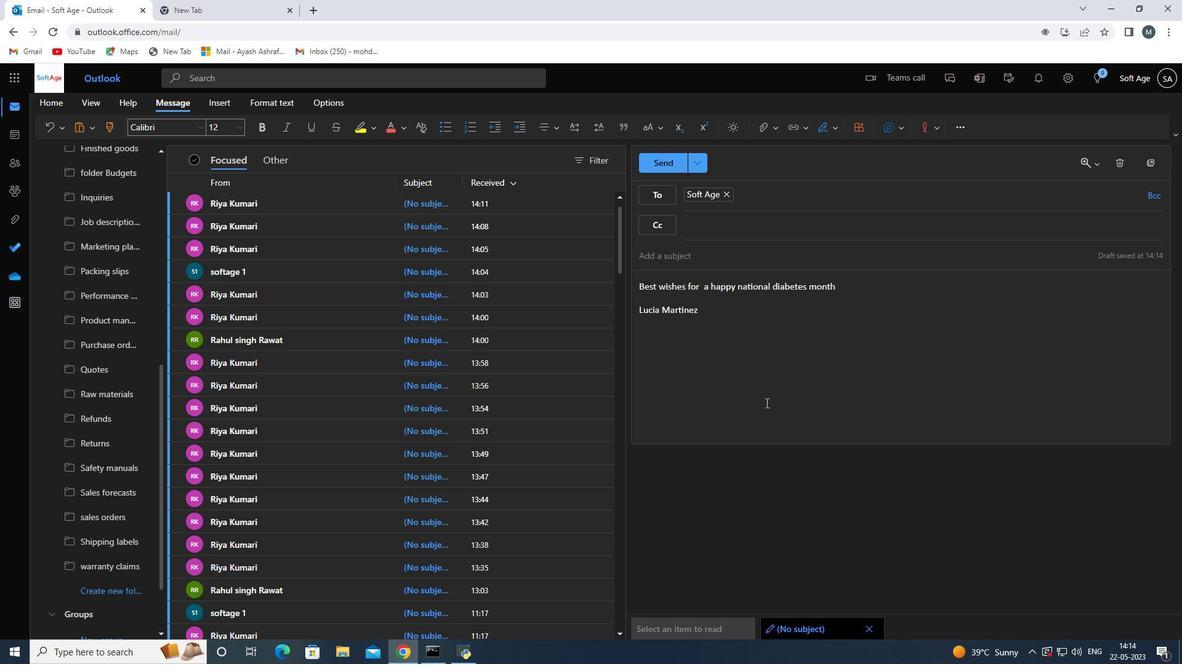 
Action: Mouse scrolled (765, 401) with delta (0, 0)
Screenshot: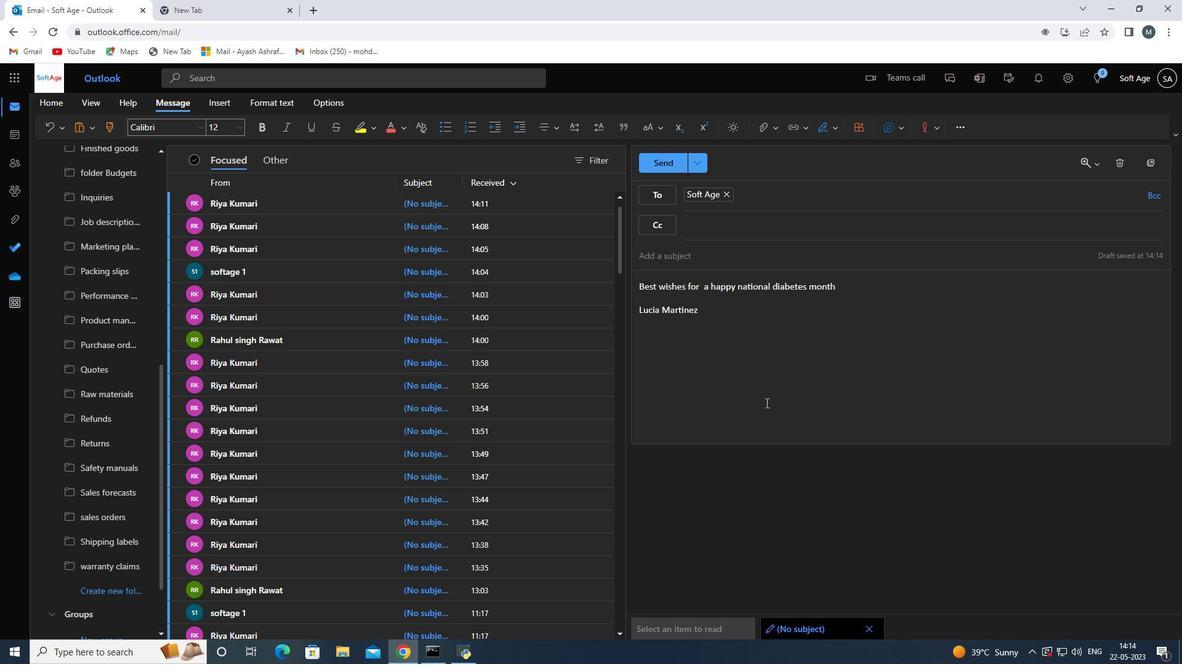 
Action: Mouse moved to (766, 397)
Screenshot: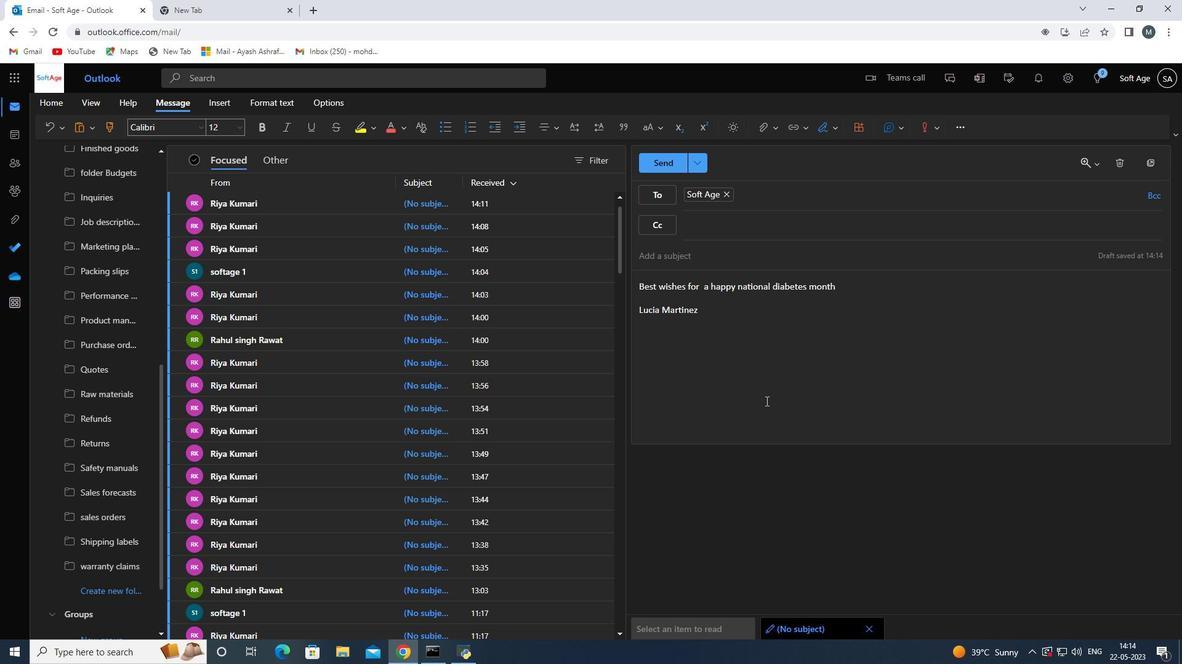 
Action: Mouse scrolled (766, 398) with delta (0, 0)
Screenshot: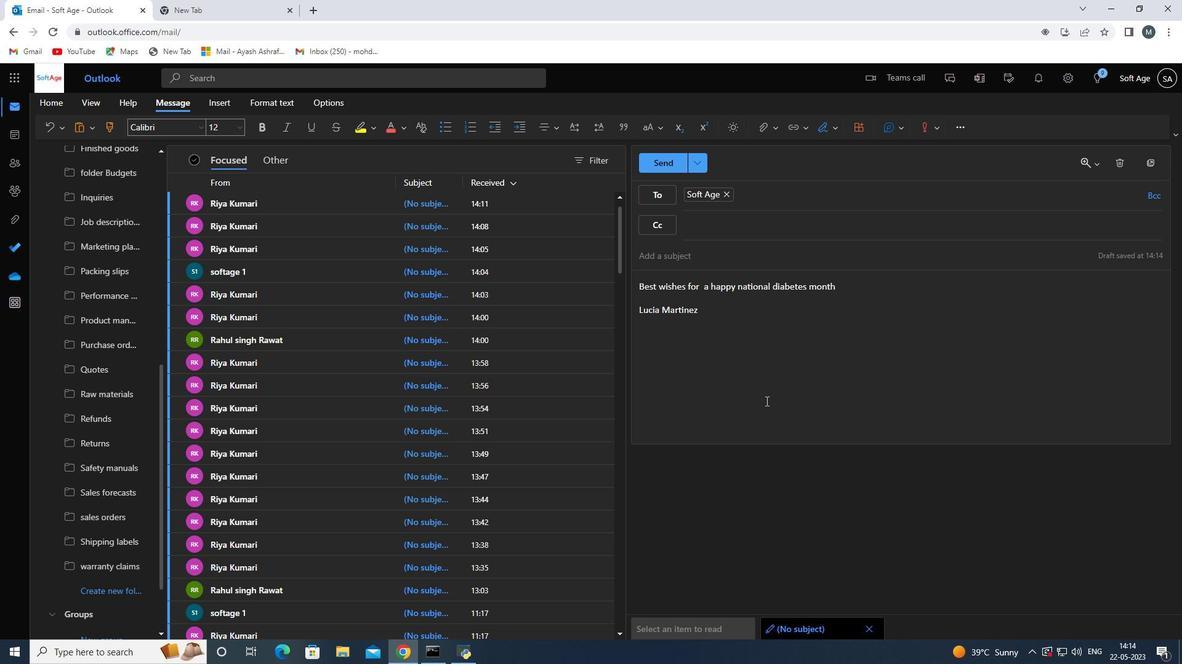 
Action: Mouse moved to (661, 164)
Screenshot: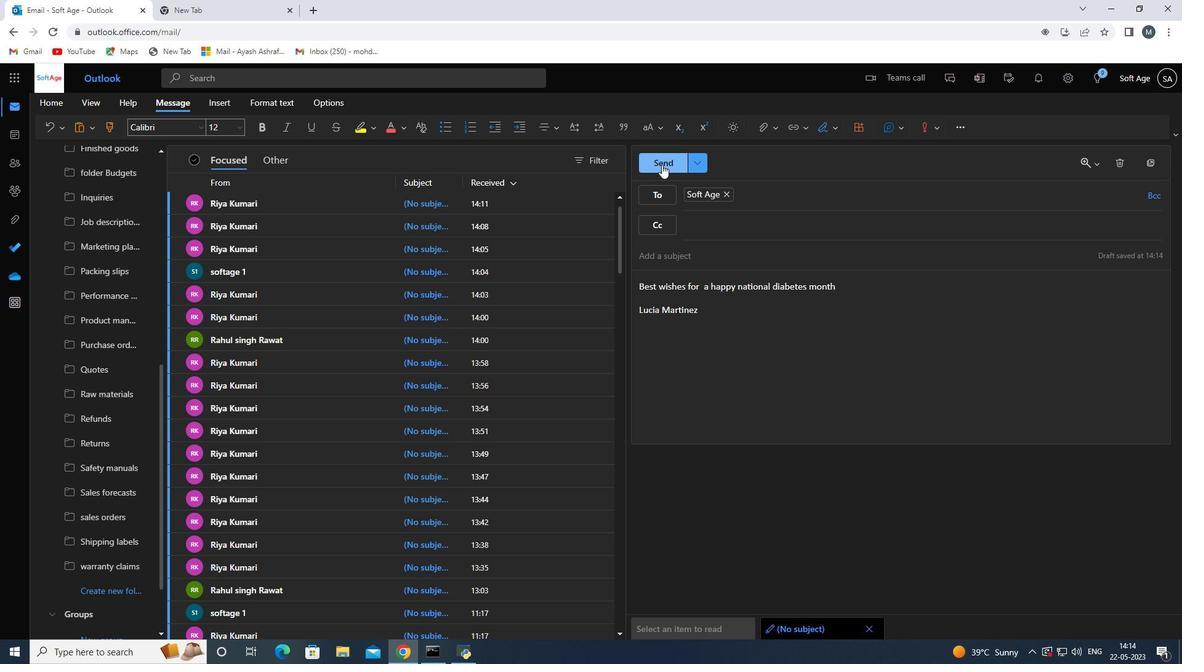 
Action: Mouse pressed left at (661, 164)
Screenshot: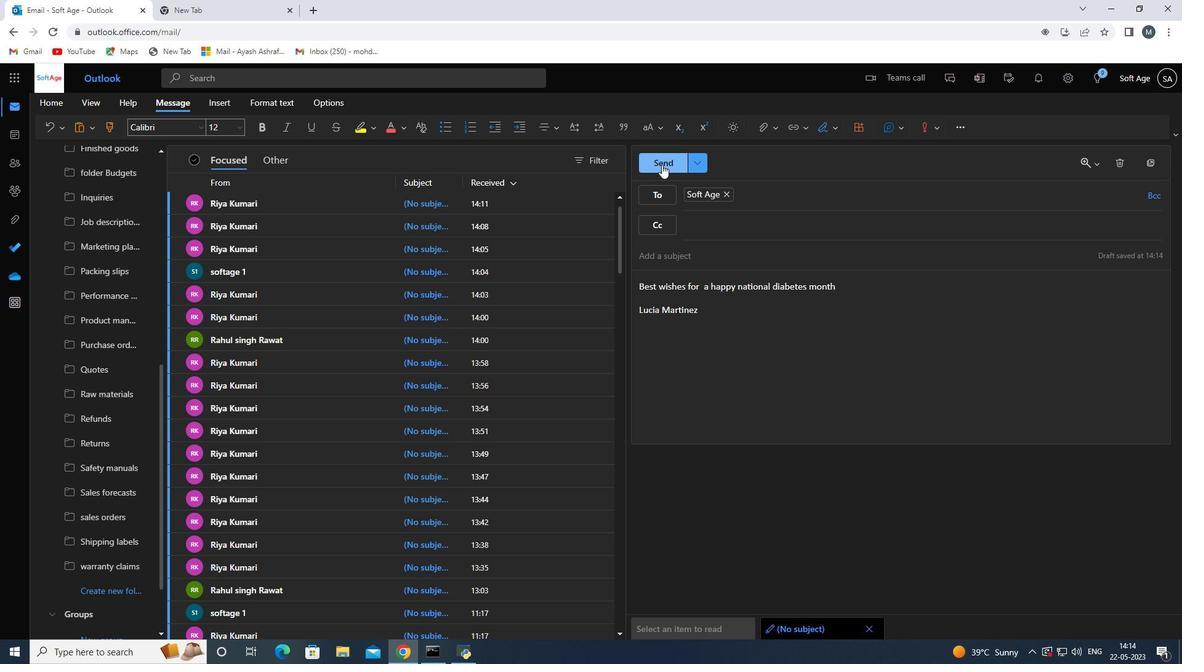 
Action: Mouse moved to (591, 378)
Screenshot: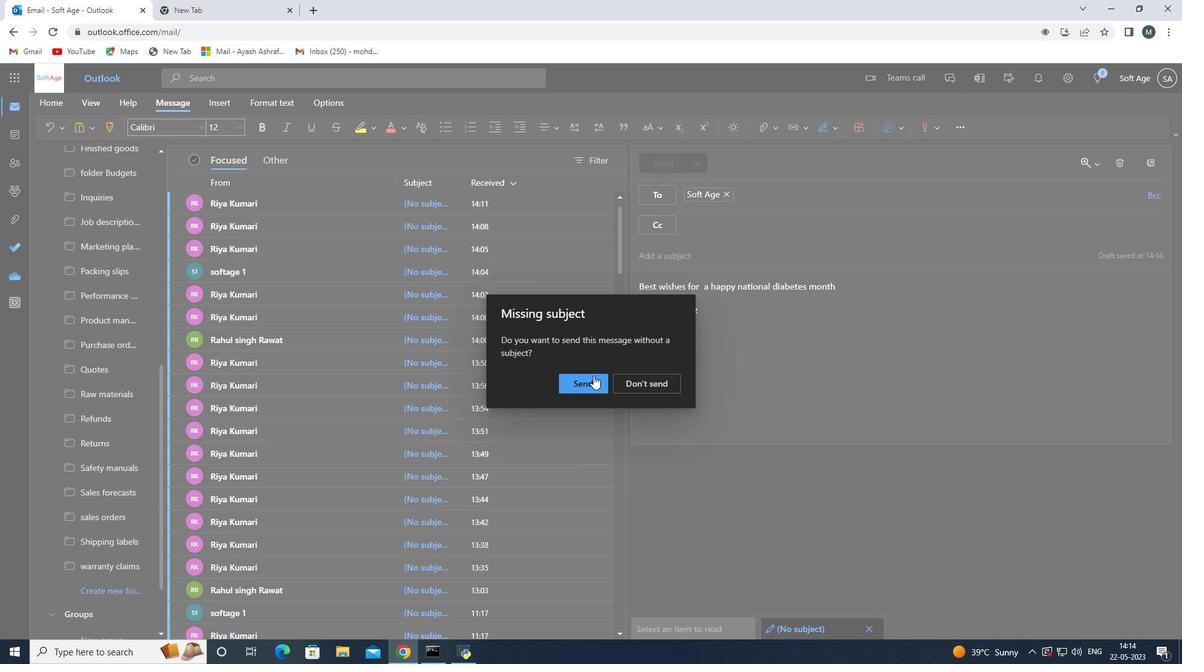 
Action: Mouse pressed left at (591, 378)
Screenshot: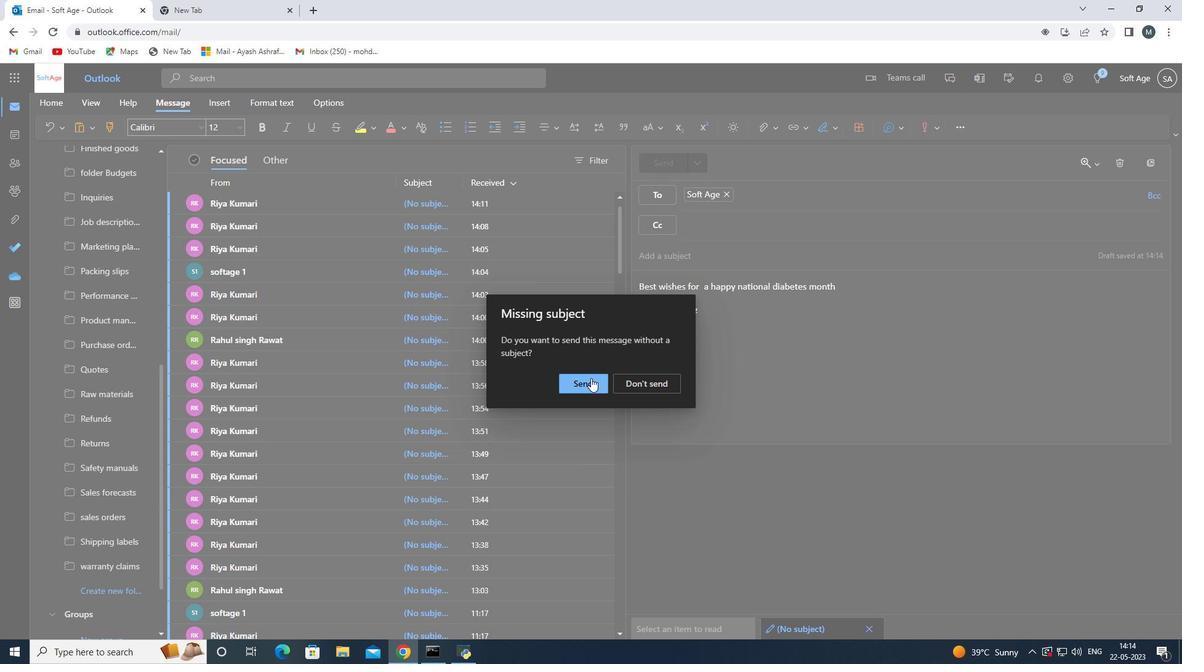 
Action: Mouse moved to (597, 389)
Screenshot: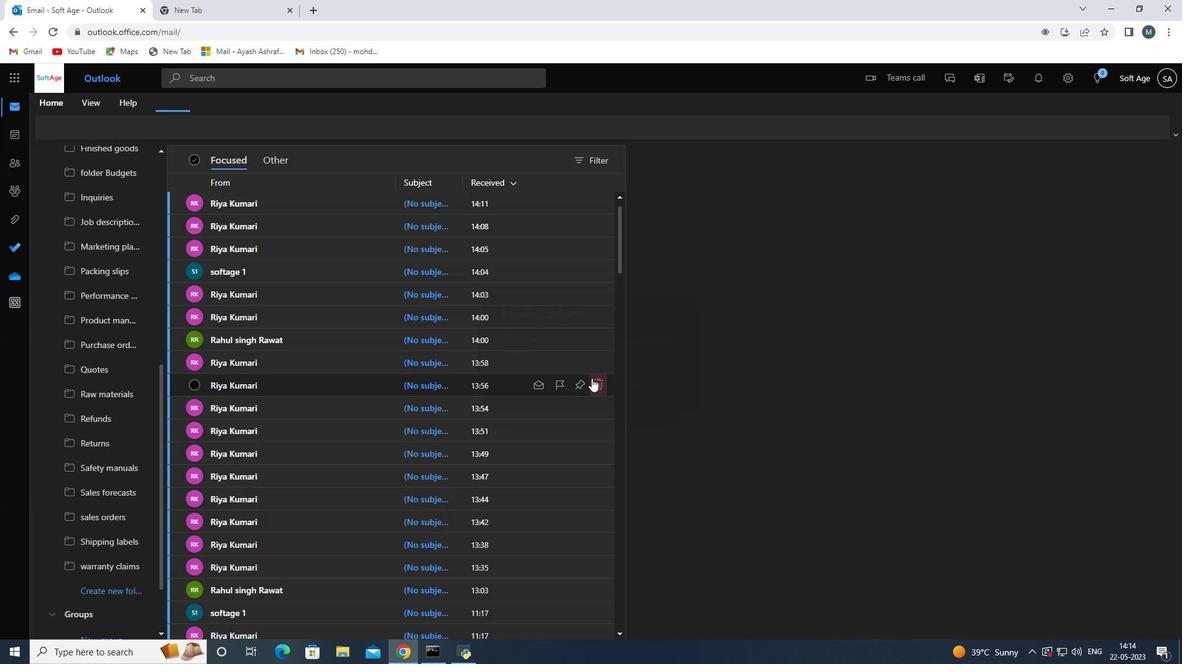 
